 Task: Create a rule when custom fields attachments is set to a date Less than 1  hours from now by me.
Action: Mouse moved to (948, 236)
Screenshot: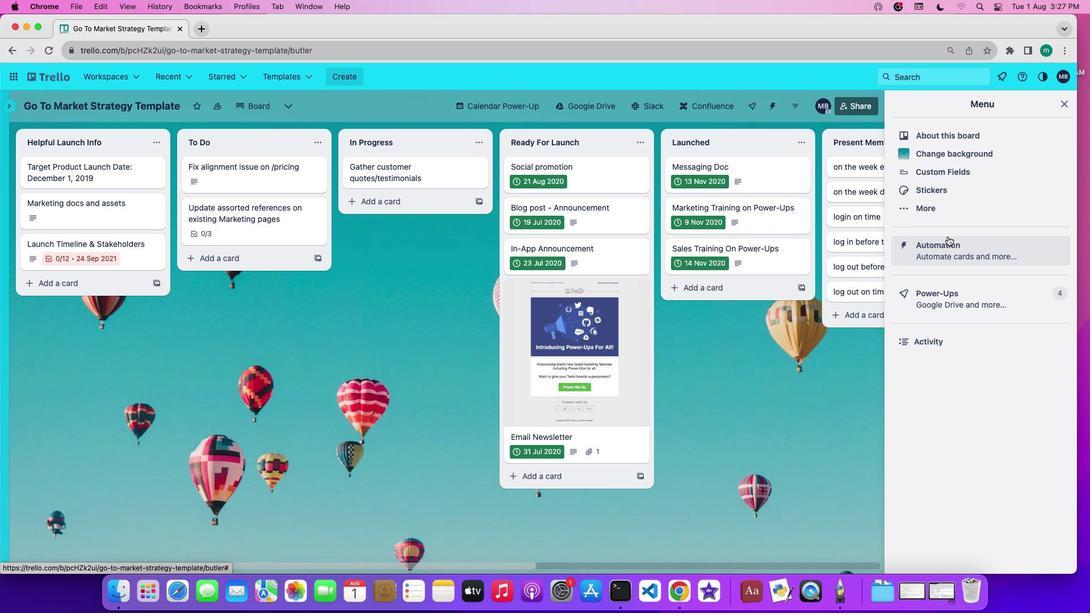 
Action: Mouse pressed left at (948, 236)
Screenshot: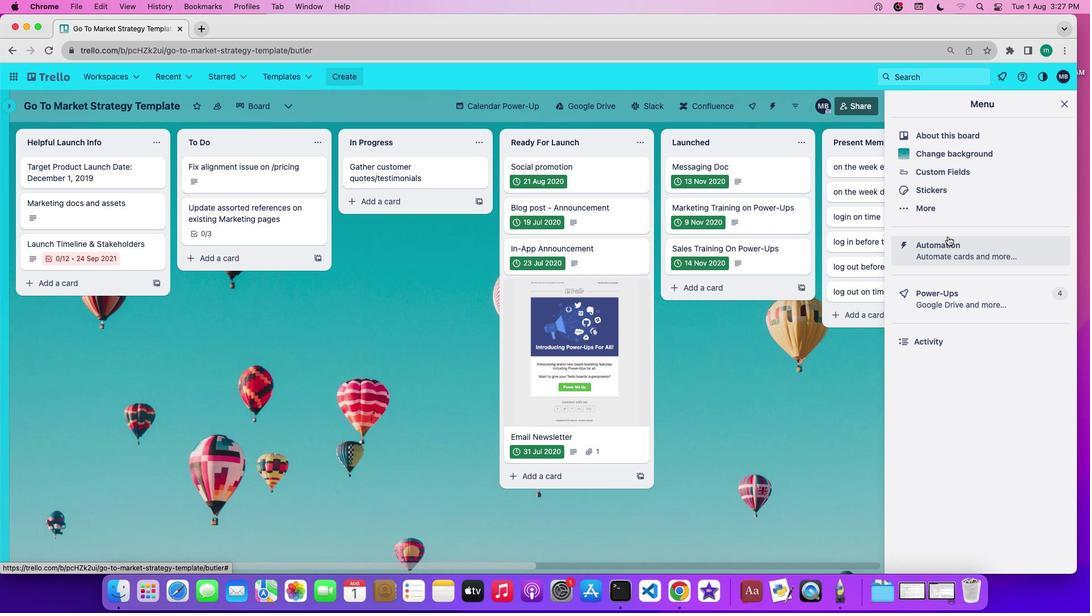 
Action: Mouse moved to (89, 201)
Screenshot: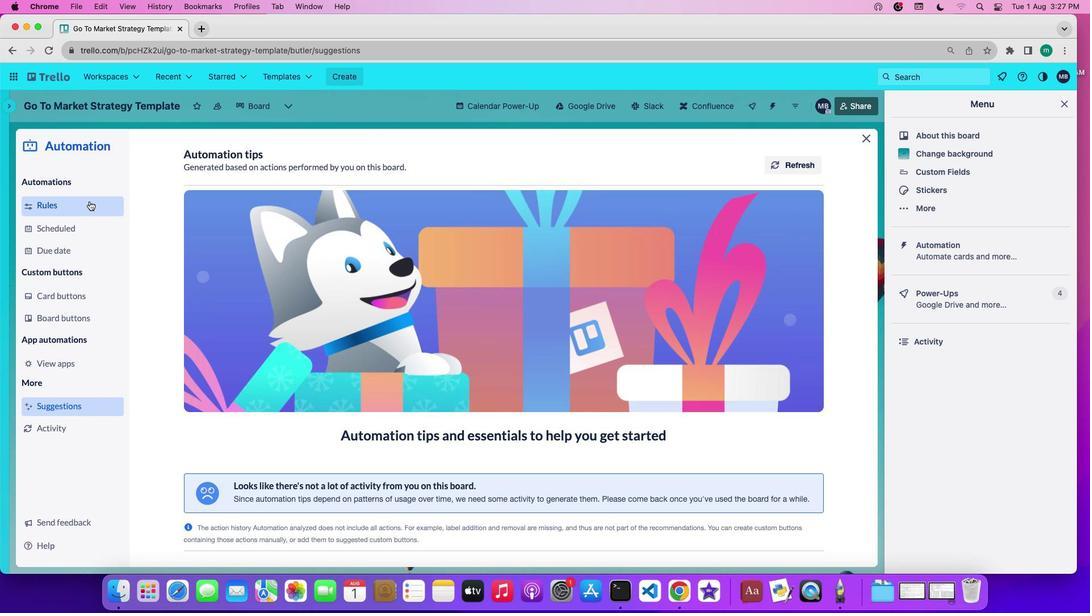 
Action: Mouse pressed left at (89, 201)
Screenshot: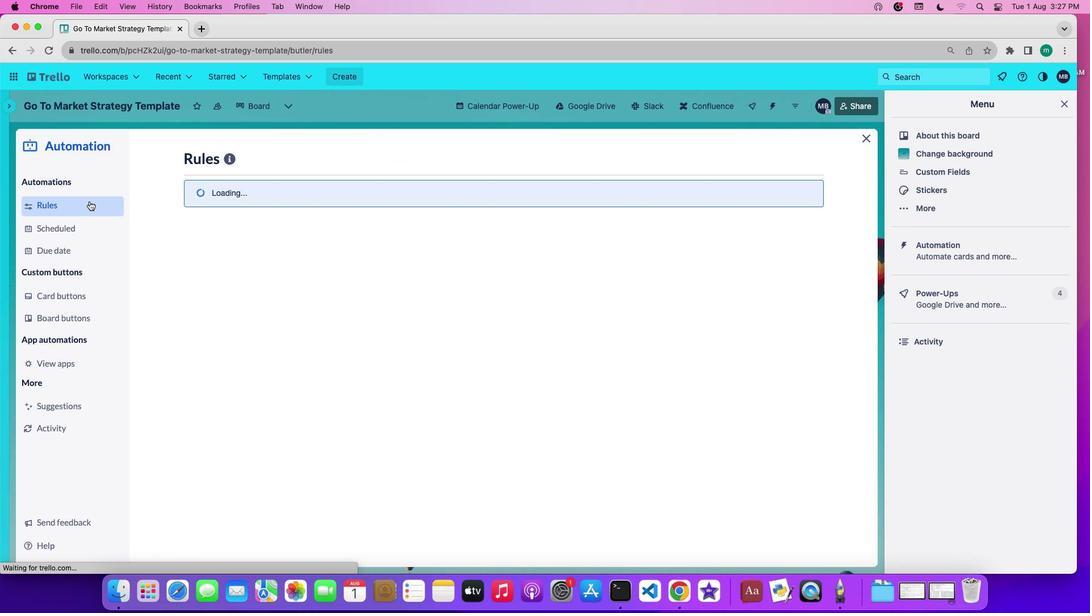 
Action: Mouse moved to (259, 415)
Screenshot: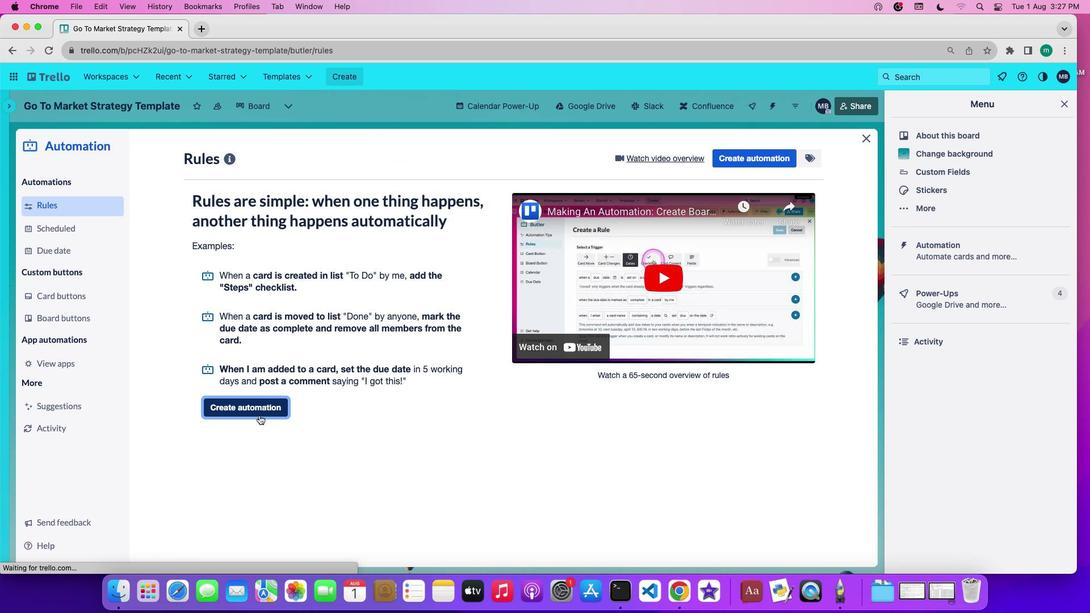 
Action: Mouse pressed left at (259, 415)
Screenshot: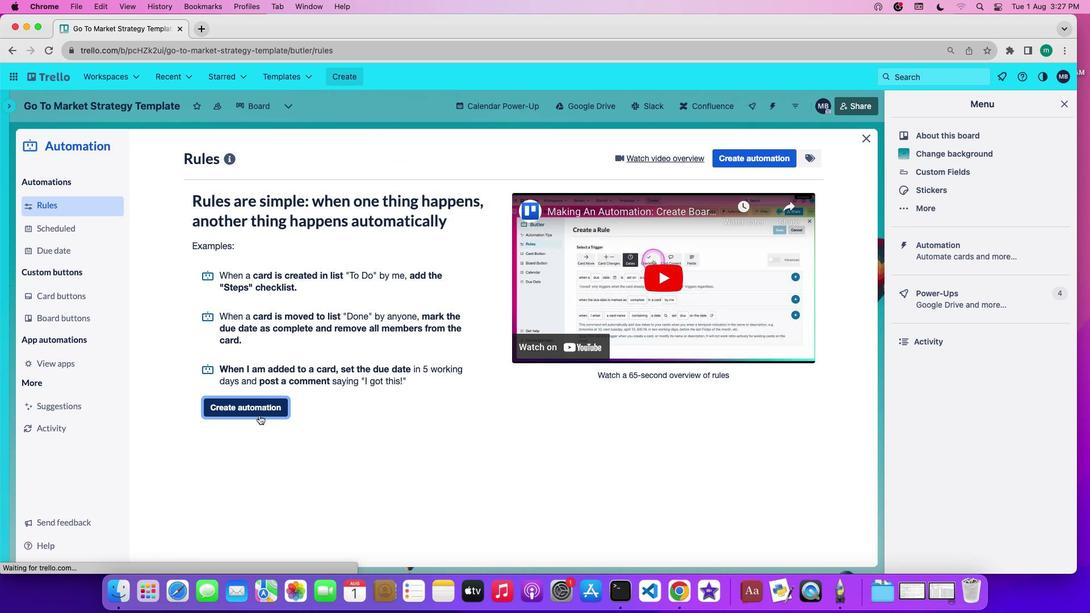 
Action: Mouse moved to (545, 264)
Screenshot: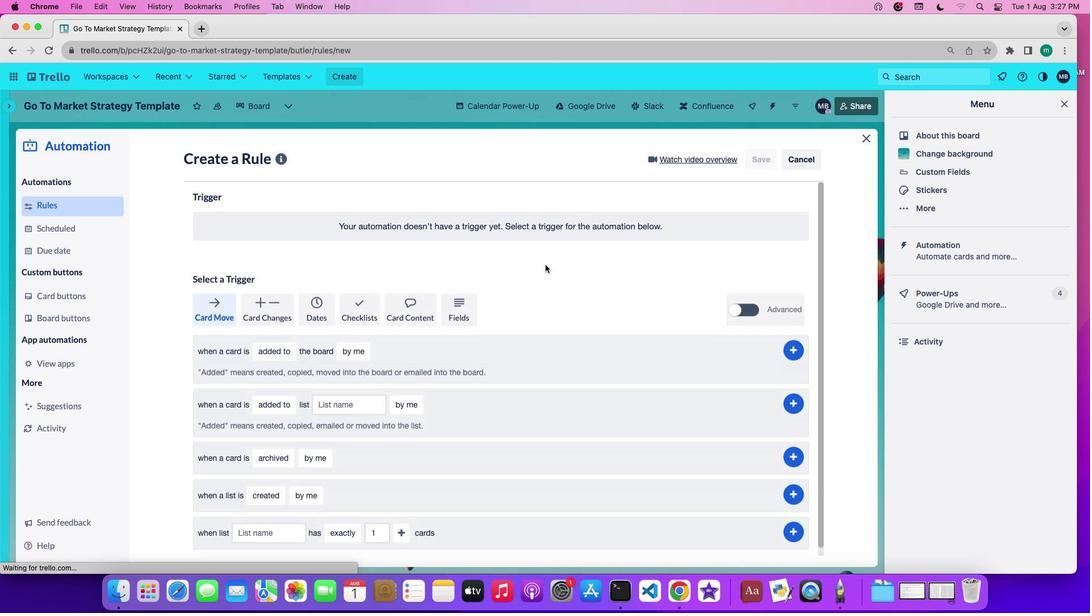 
Action: Mouse pressed left at (545, 264)
Screenshot: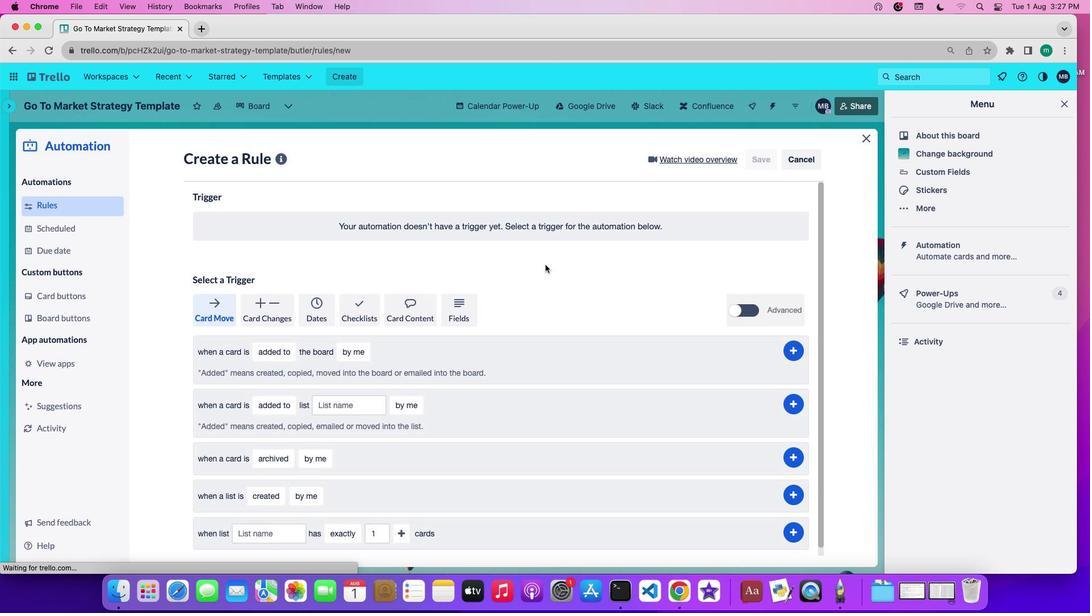 
Action: Mouse moved to (506, 341)
Screenshot: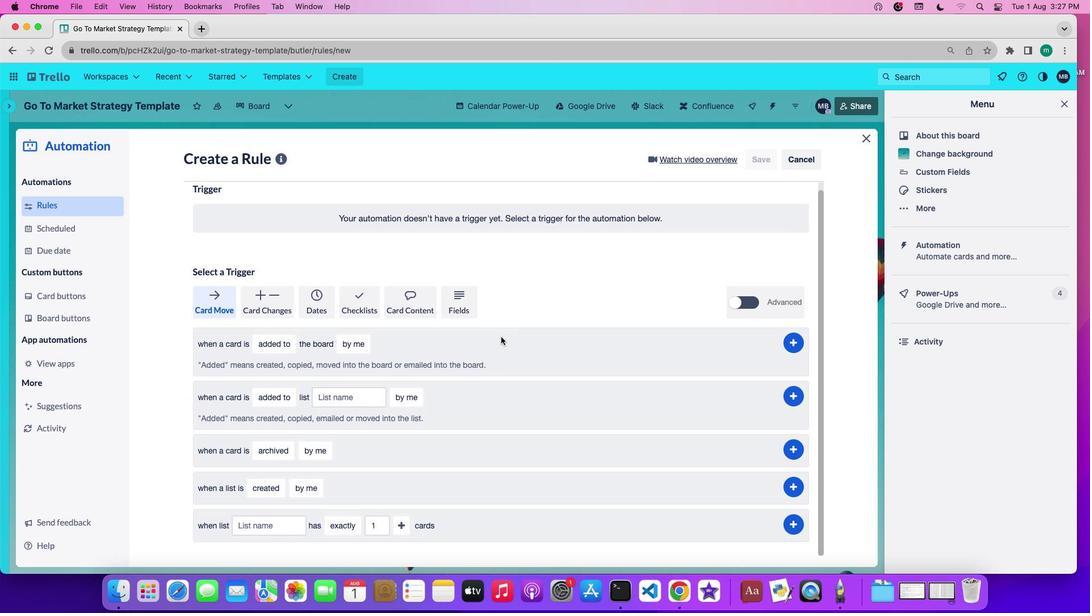 
Action: Mouse scrolled (506, 341) with delta (0, 0)
Screenshot: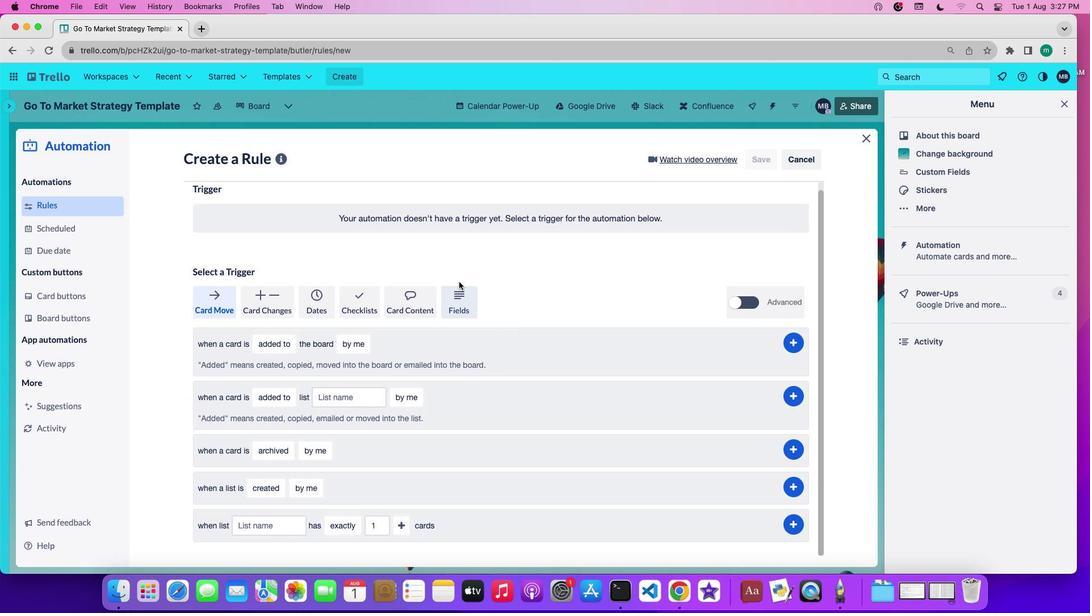 
Action: Mouse scrolled (506, 341) with delta (0, 0)
Screenshot: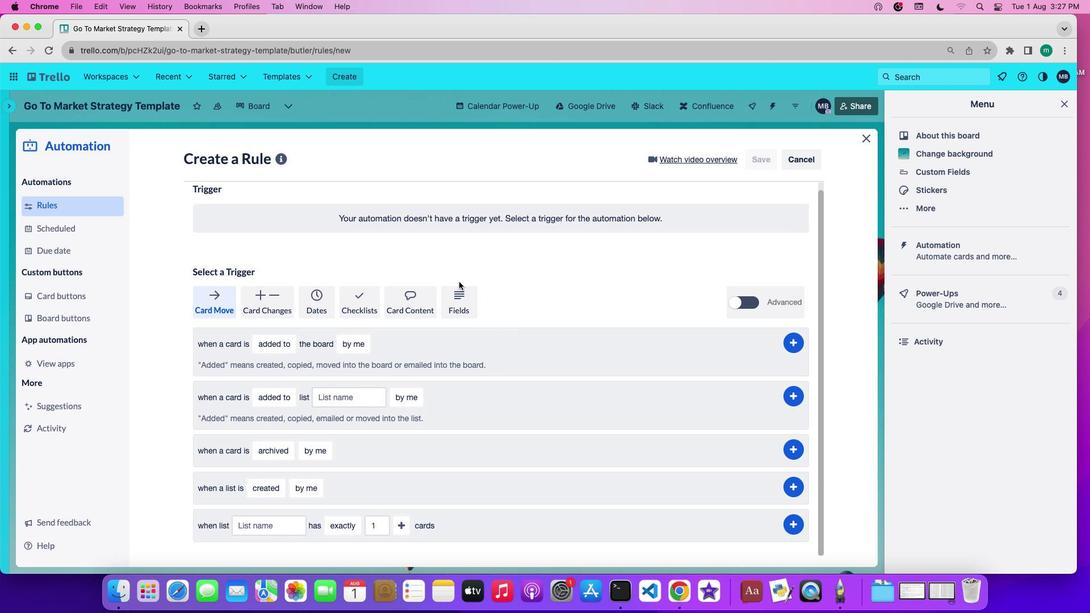 
Action: Mouse scrolled (506, 341) with delta (0, 0)
Screenshot: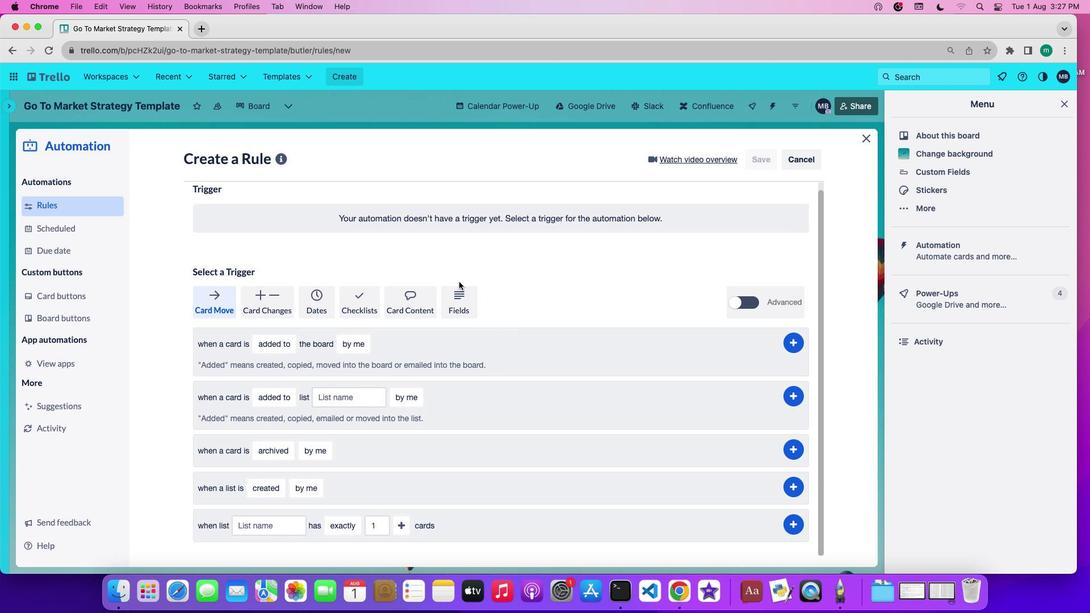 
Action: Mouse moved to (459, 282)
Screenshot: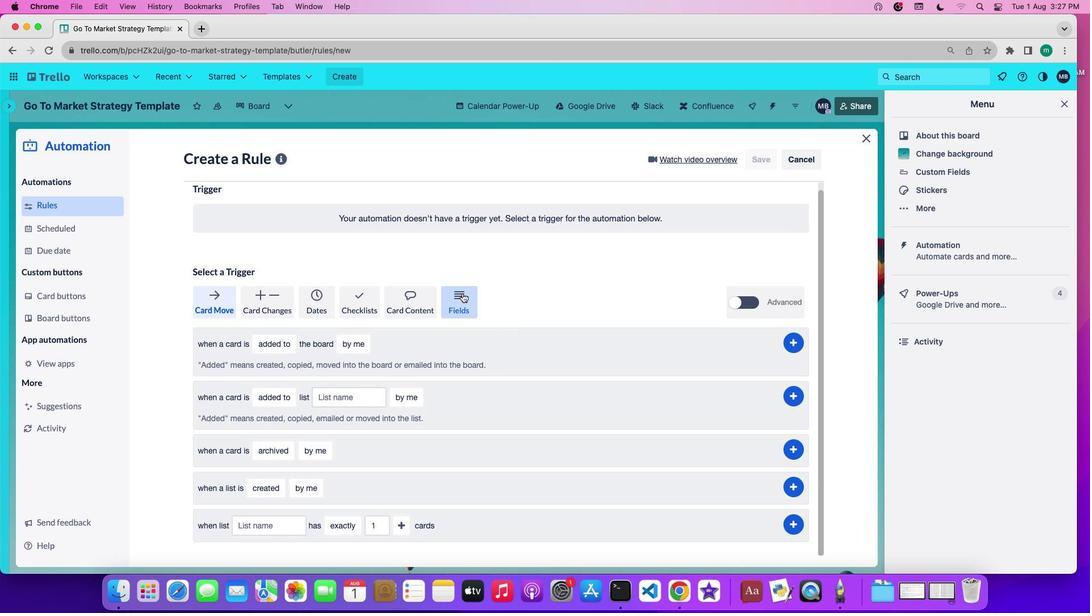 
Action: Mouse pressed left at (459, 282)
Screenshot: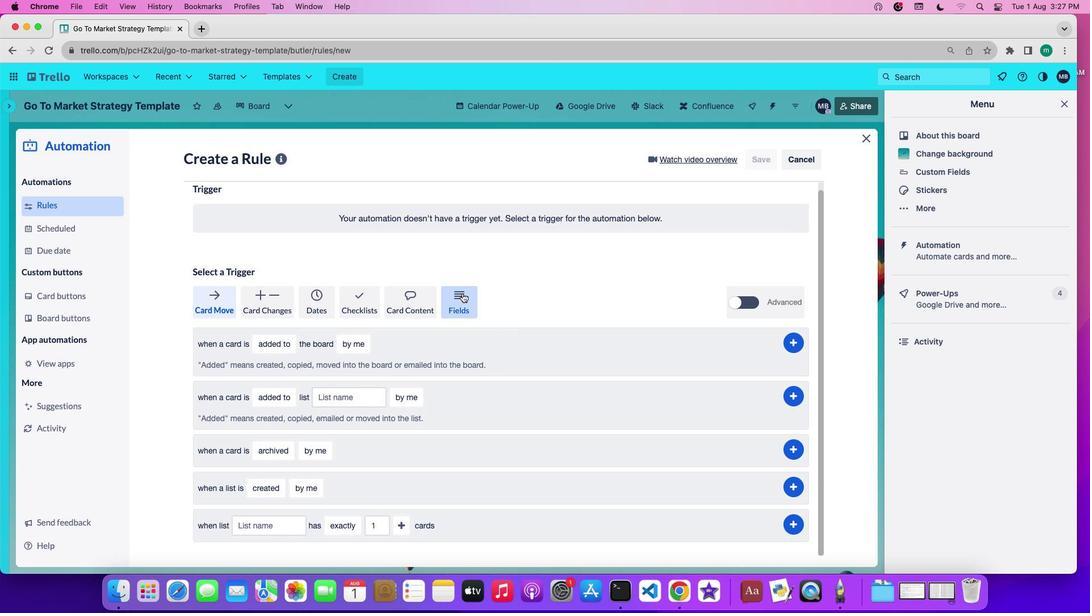 
Action: Mouse moved to (462, 293)
Screenshot: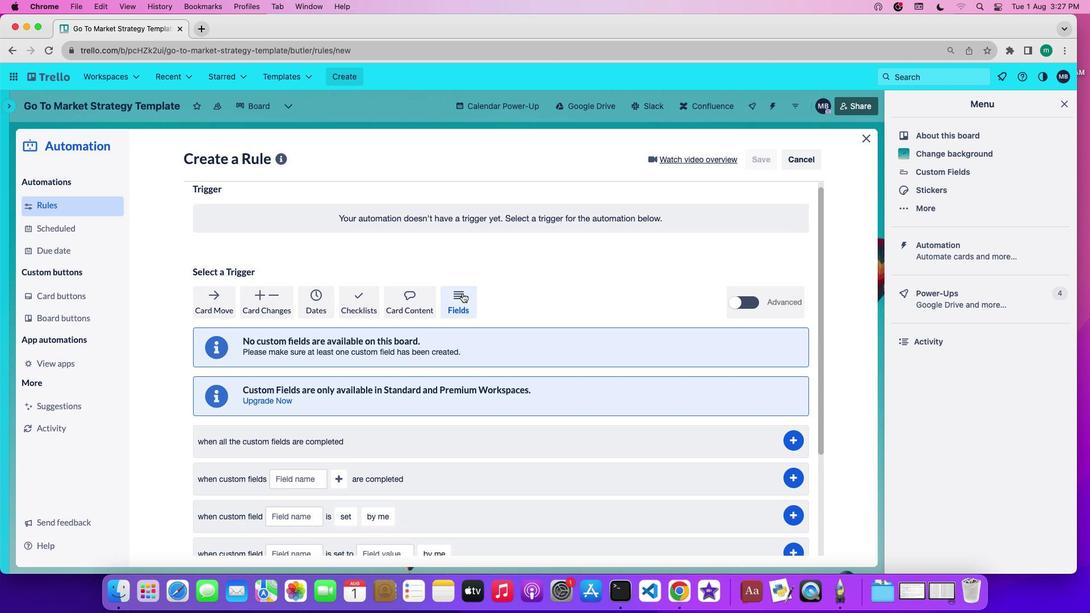 
Action: Mouse pressed left at (462, 293)
Screenshot: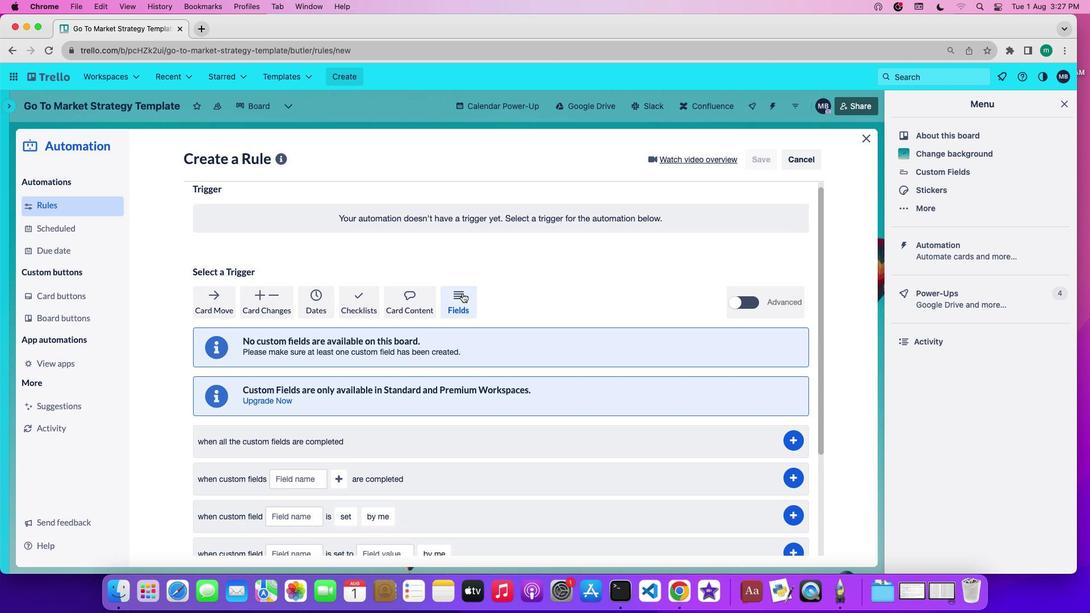 
Action: Mouse moved to (463, 297)
Screenshot: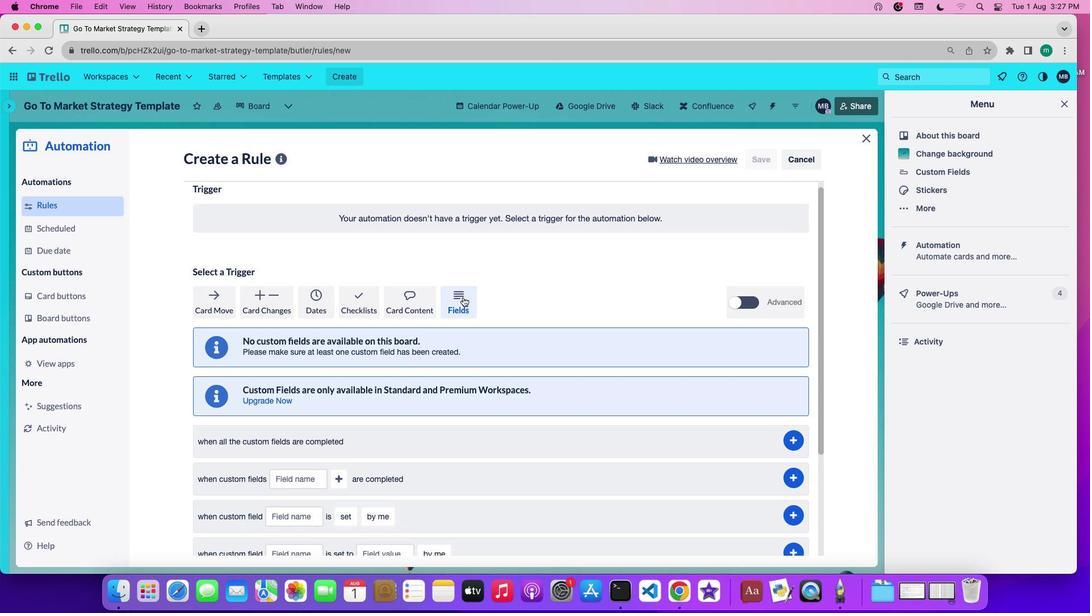
Action: Mouse pressed left at (463, 297)
Screenshot: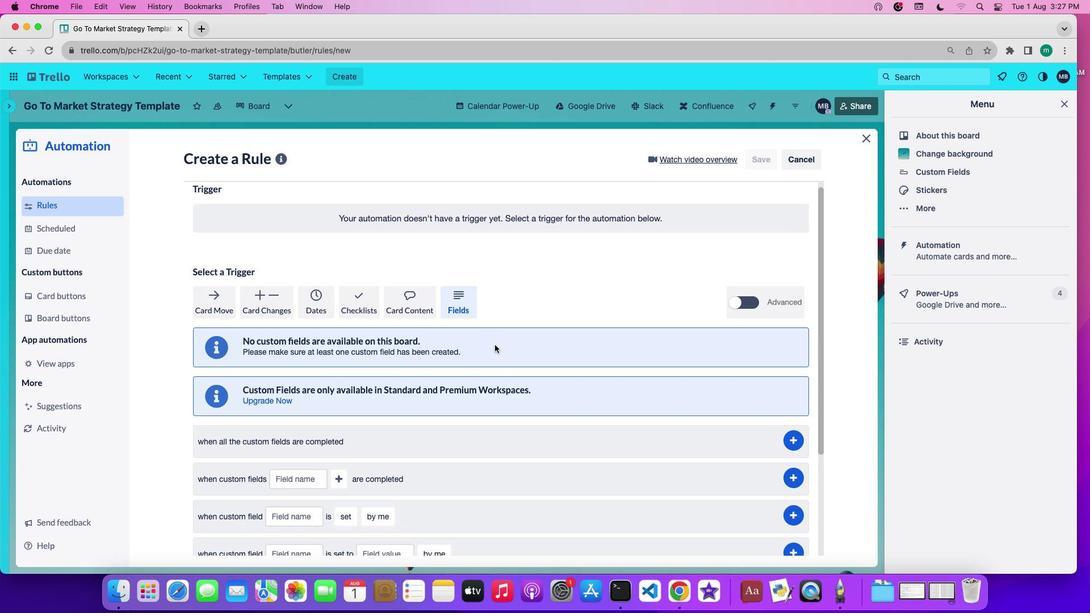 
Action: Mouse moved to (498, 364)
Screenshot: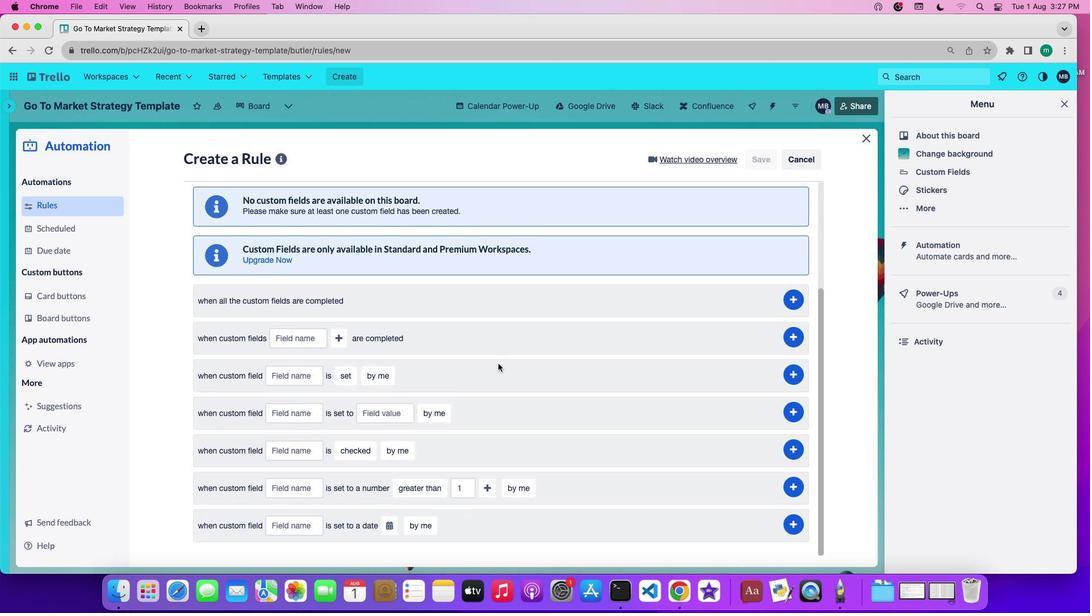 
Action: Mouse scrolled (498, 364) with delta (0, 0)
Screenshot: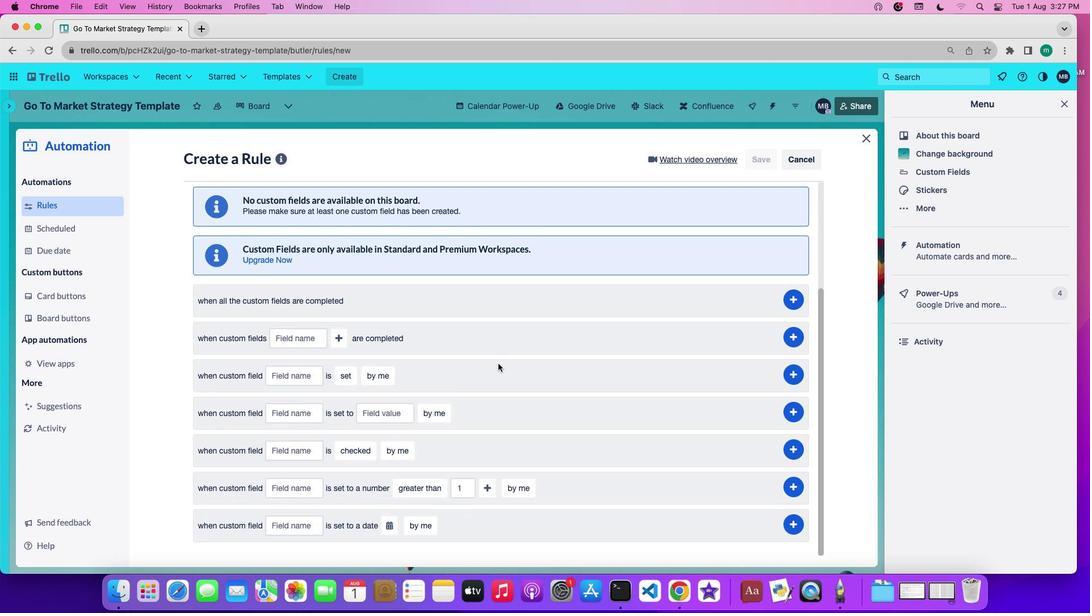 
Action: Mouse scrolled (498, 364) with delta (0, 0)
Screenshot: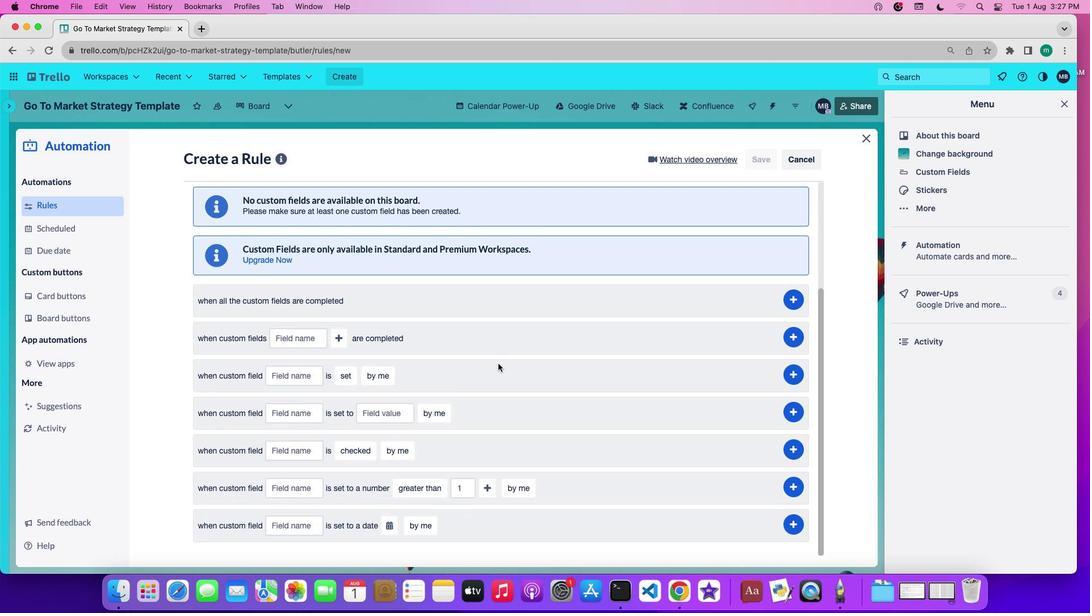 
Action: Mouse scrolled (498, 364) with delta (0, -1)
Screenshot: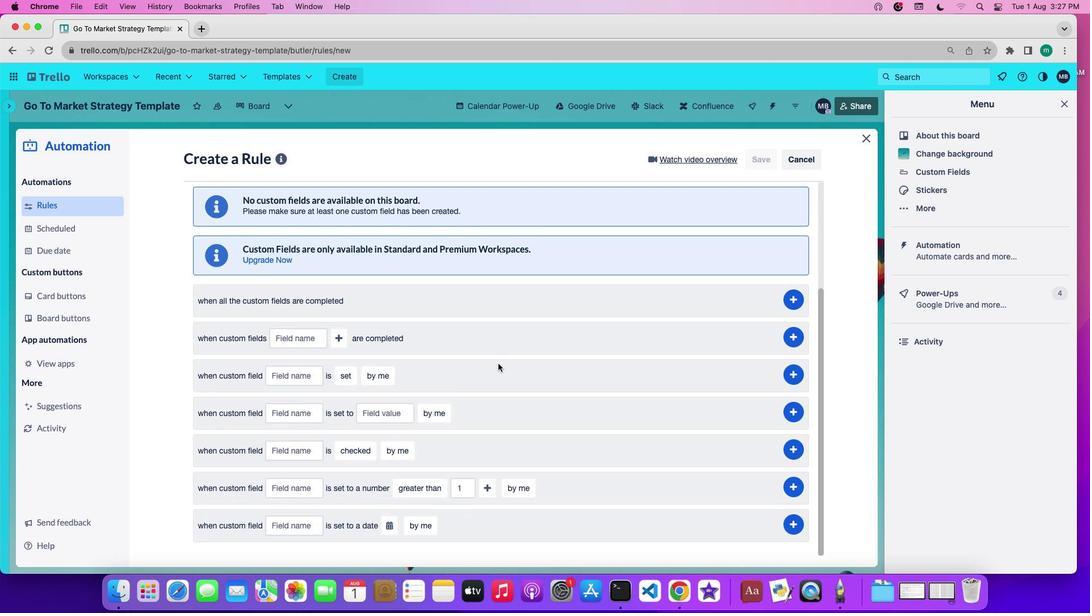 
Action: Mouse scrolled (498, 364) with delta (0, -2)
Screenshot: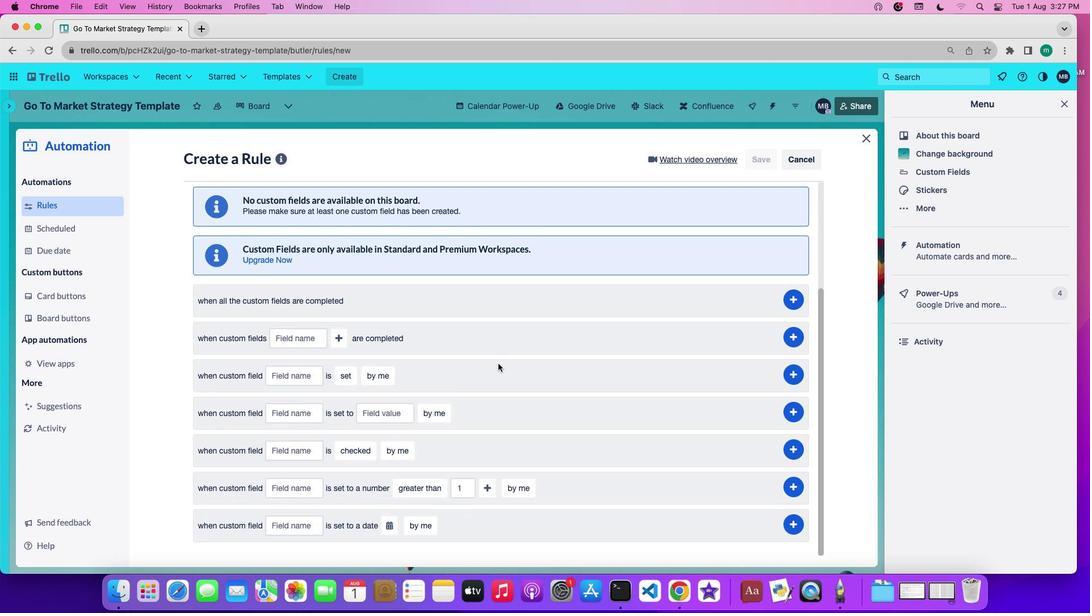 
Action: Mouse scrolled (498, 364) with delta (0, -2)
Screenshot: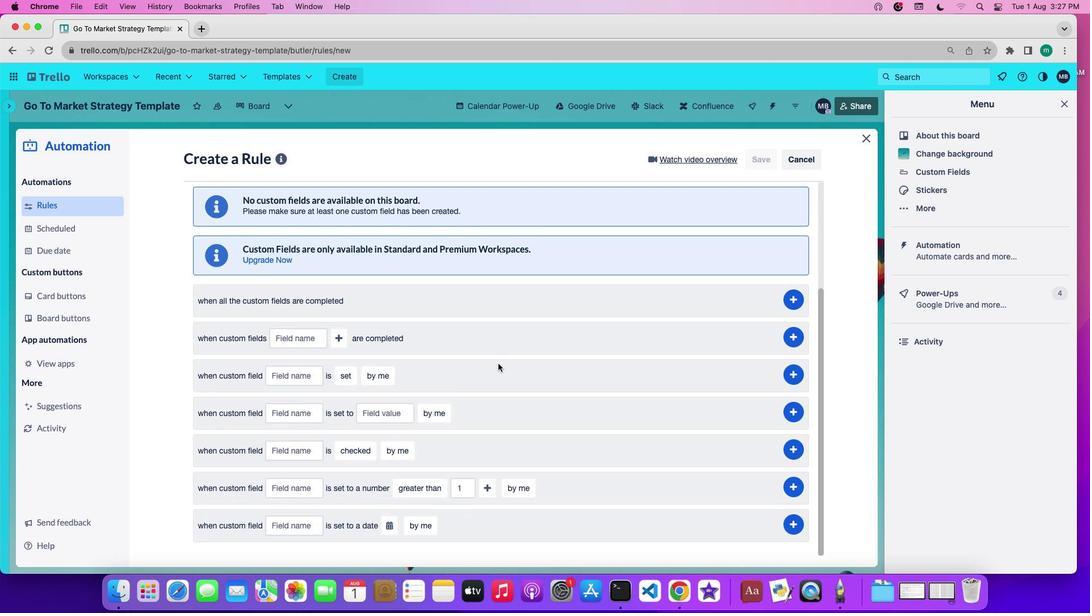 
Action: Mouse scrolled (498, 364) with delta (0, 0)
Screenshot: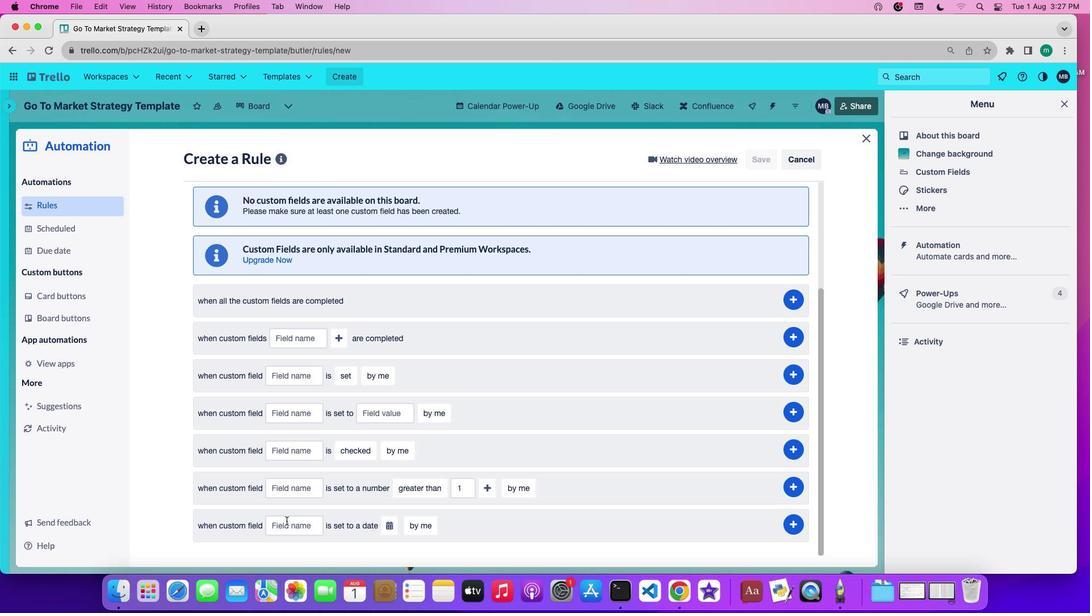
Action: Mouse scrolled (498, 364) with delta (0, 0)
Screenshot: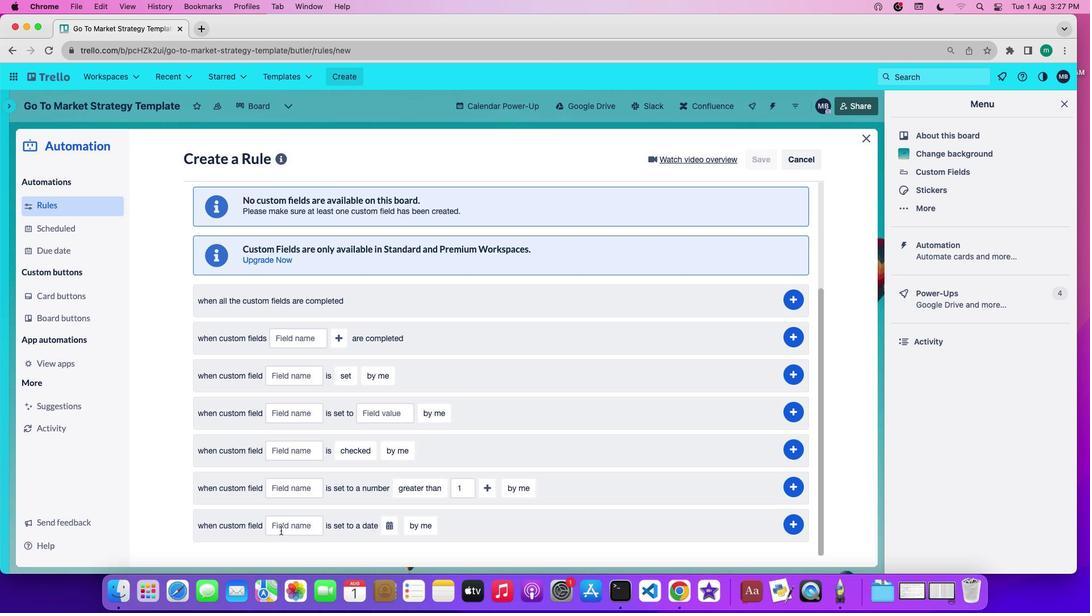 
Action: Mouse scrolled (498, 364) with delta (0, -1)
Screenshot: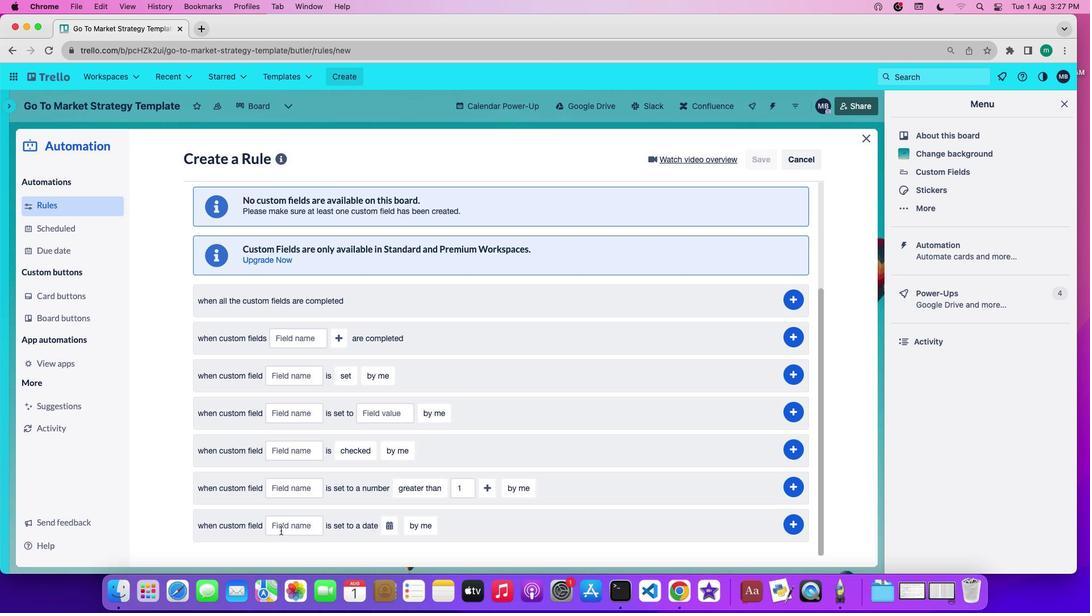 
Action: Mouse scrolled (498, 364) with delta (0, -2)
Screenshot: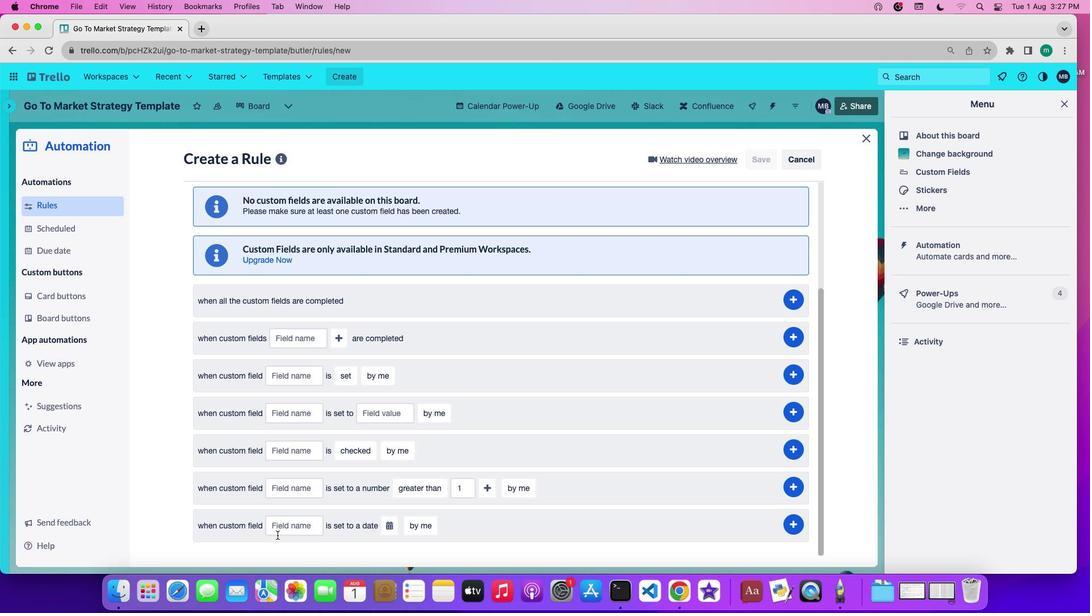 
Action: Mouse moved to (282, 532)
Screenshot: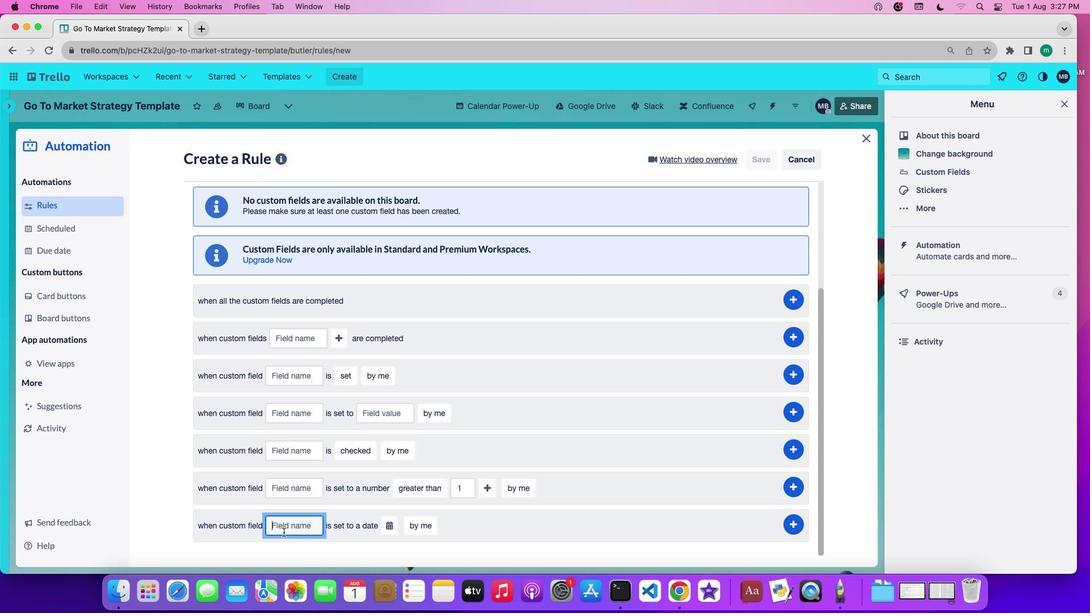 
Action: Mouse pressed left at (282, 532)
Screenshot: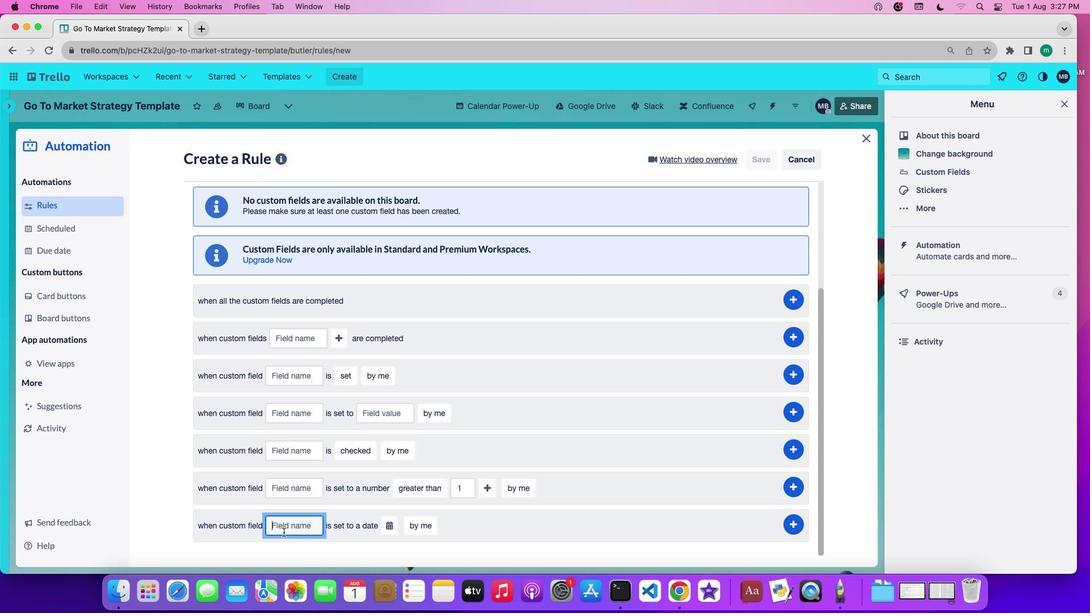 
Action: Mouse moved to (284, 532)
Screenshot: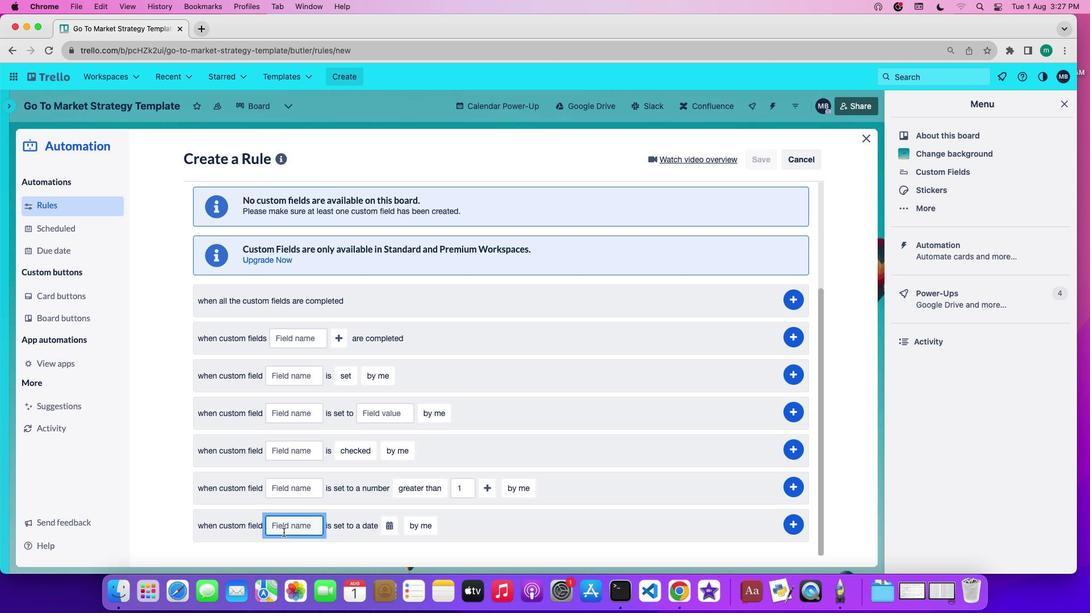 
Action: Key pressed 'a''t''t''a''c''h''m''e''n''t''s'
Screenshot: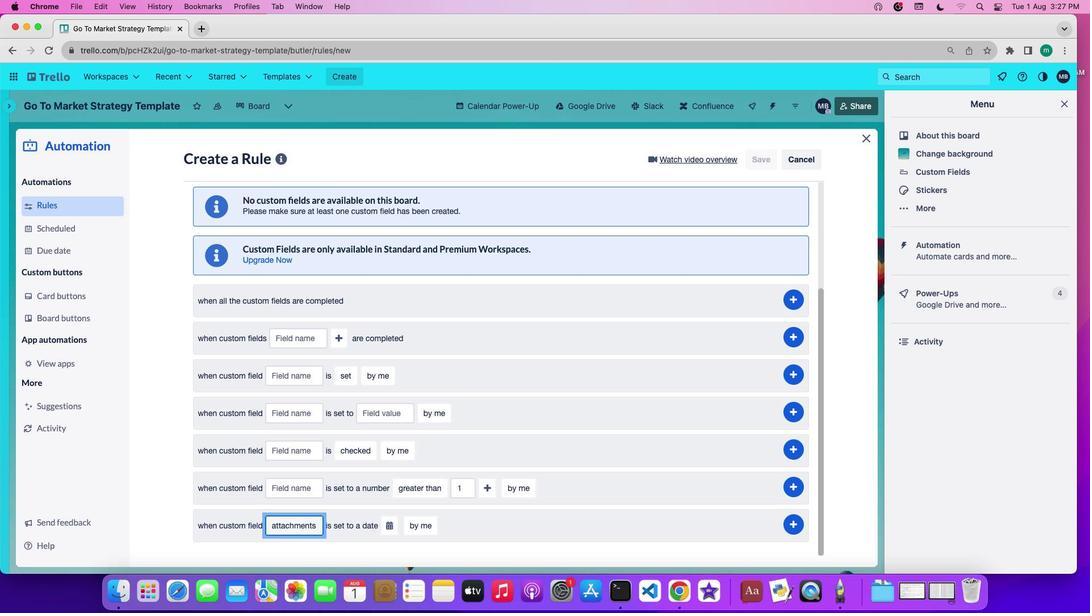 
Action: Mouse moved to (384, 528)
Screenshot: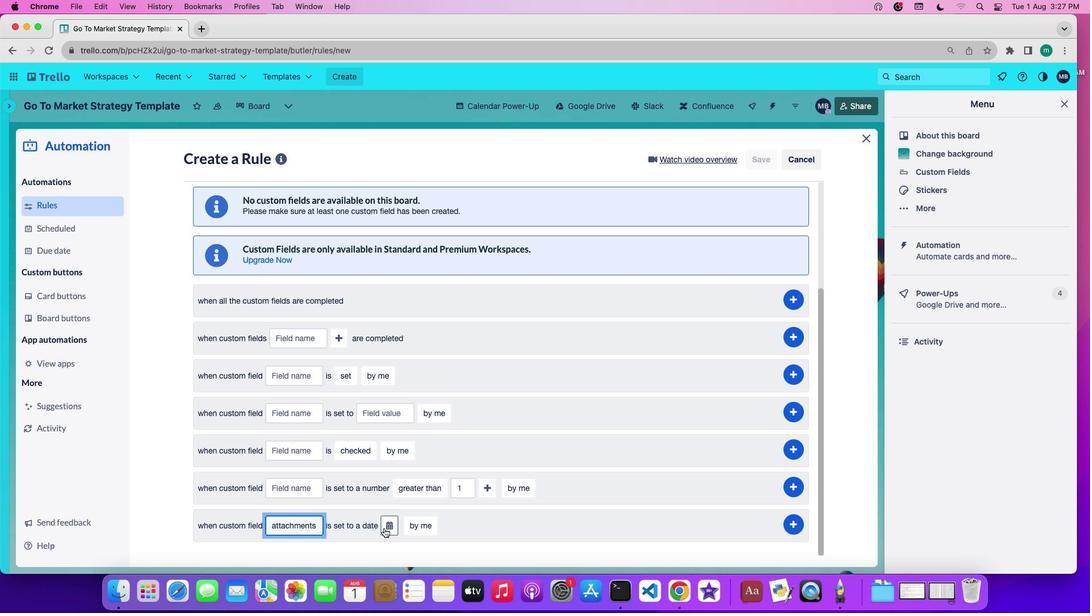 
Action: Mouse pressed left at (384, 528)
Screenshot: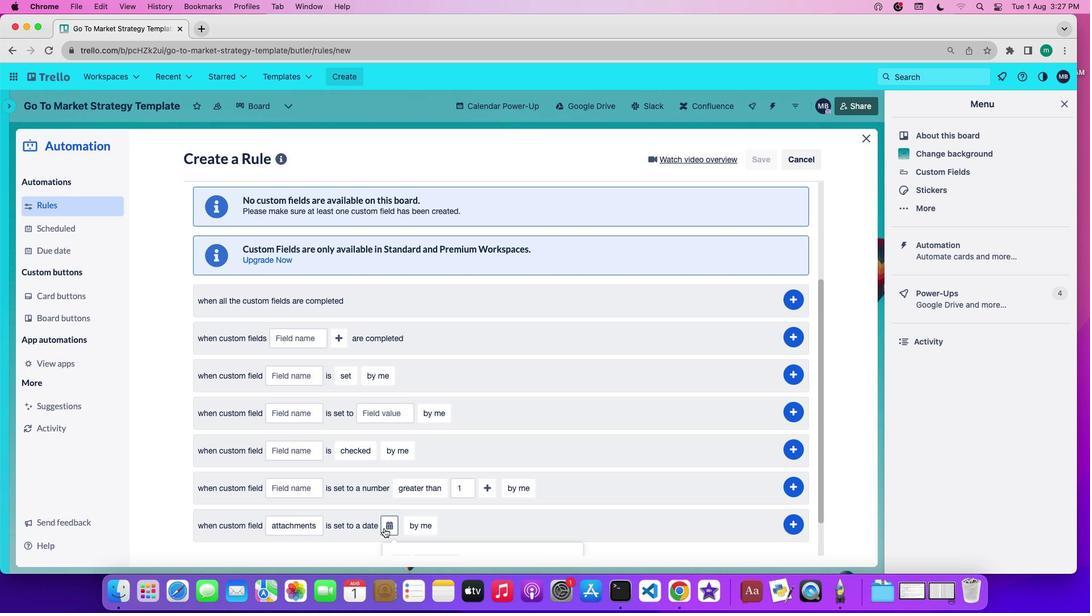 
Action: Mouse moved to (394, 526)
Screenshot: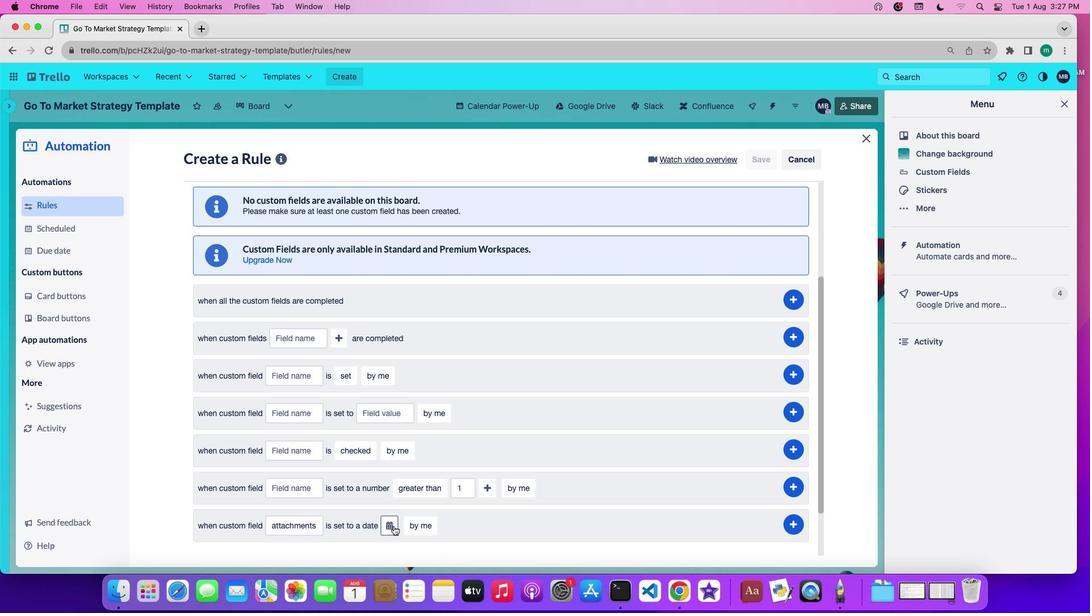 
Action: Mouse pressed left at (394, 526)
Screenshot: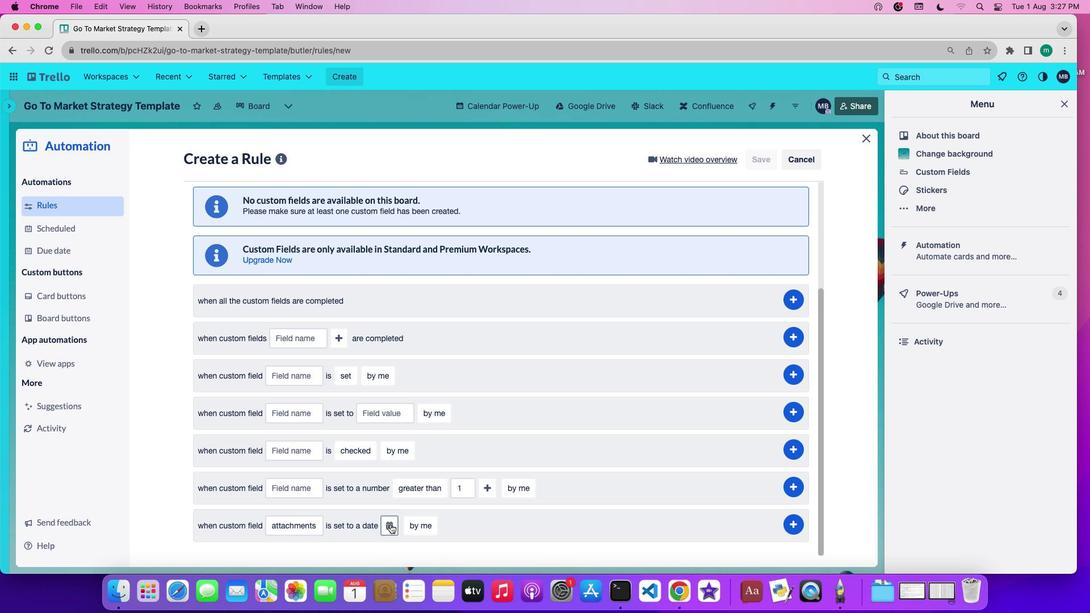 
Action: Mouse moved to (390, 522)
Screenshot: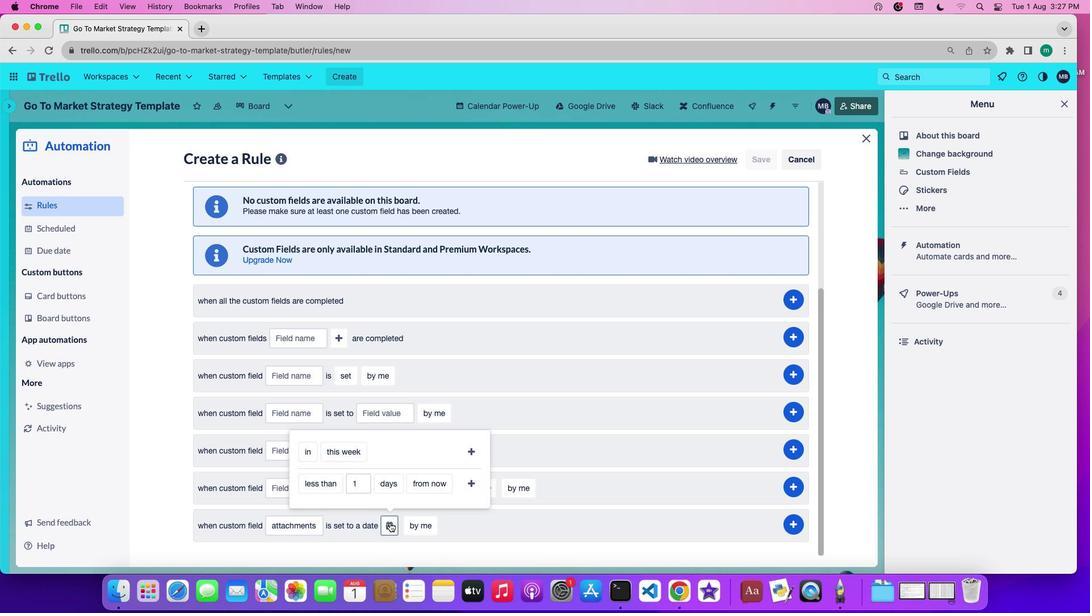 
Action: Mouse pressed left at (390, 522)
Screenshot: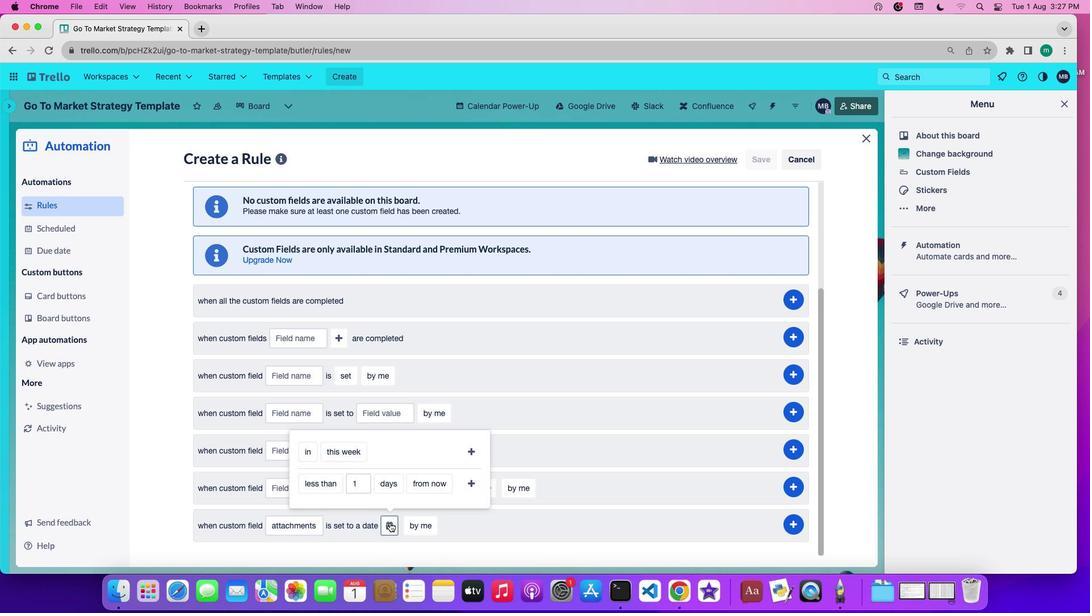 
Action: Mouse moved to (322, 407)
Screenshot: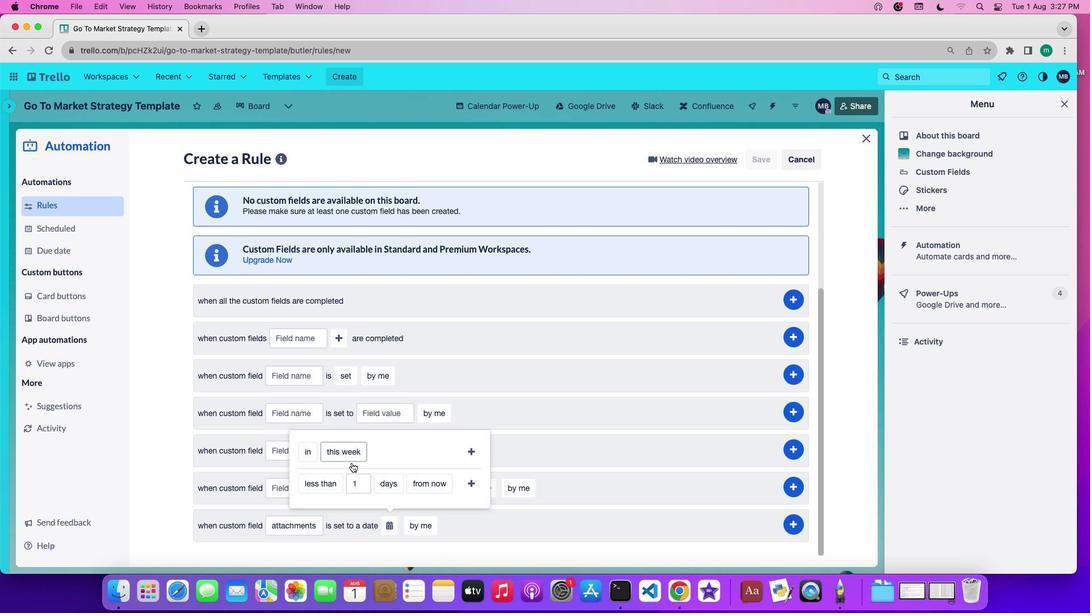 
Action: Mouse pressed left at (322, 407)
Screenshot: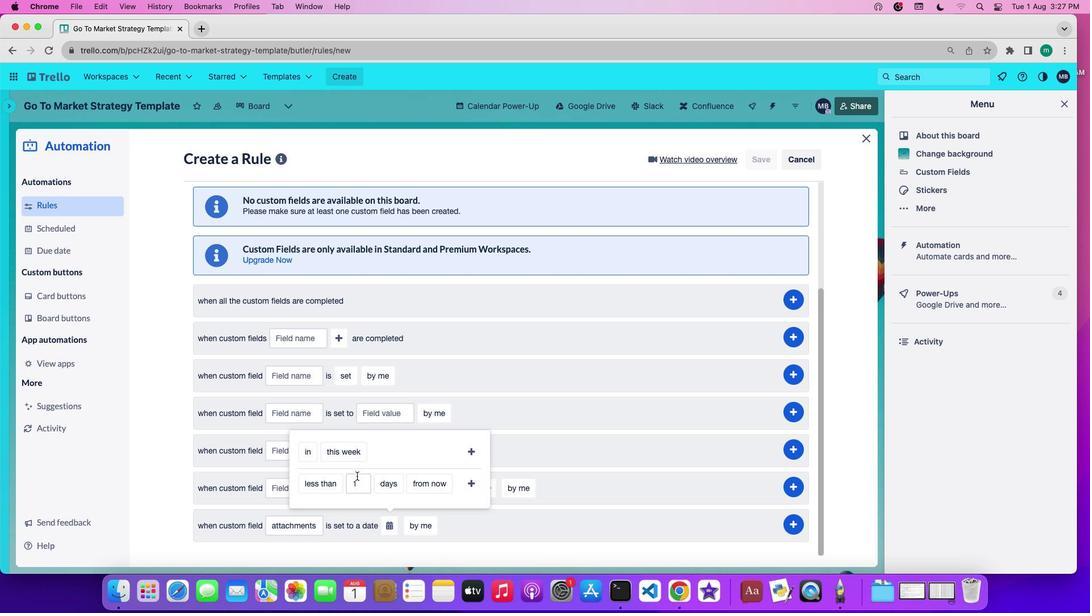 
Action: Mouse moved to (386, 482)
Screenshot: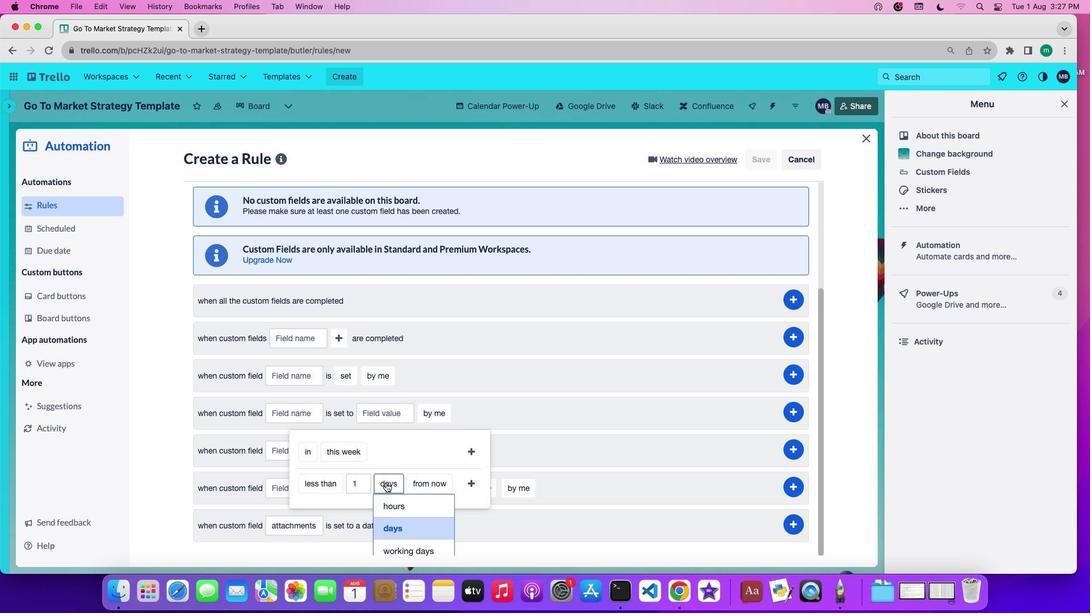 
Action: Mouse pressed left at (386, 482)
Screenshot: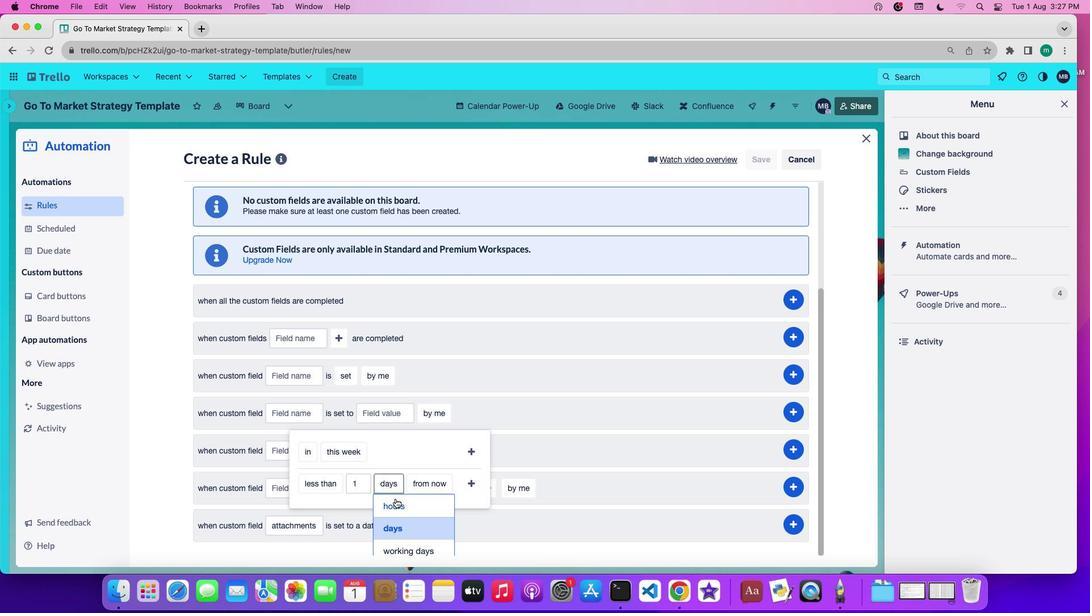 
Action: Mouse moved to (395, 501)
Screenshot: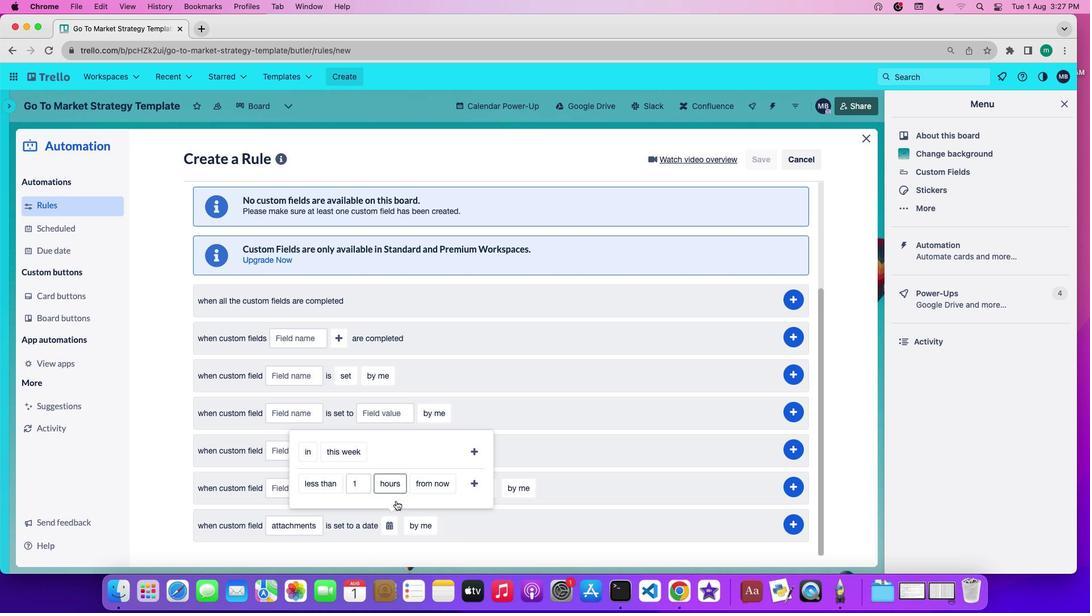 
Action: Mouse pressed left at (395, 501)
Screenshot: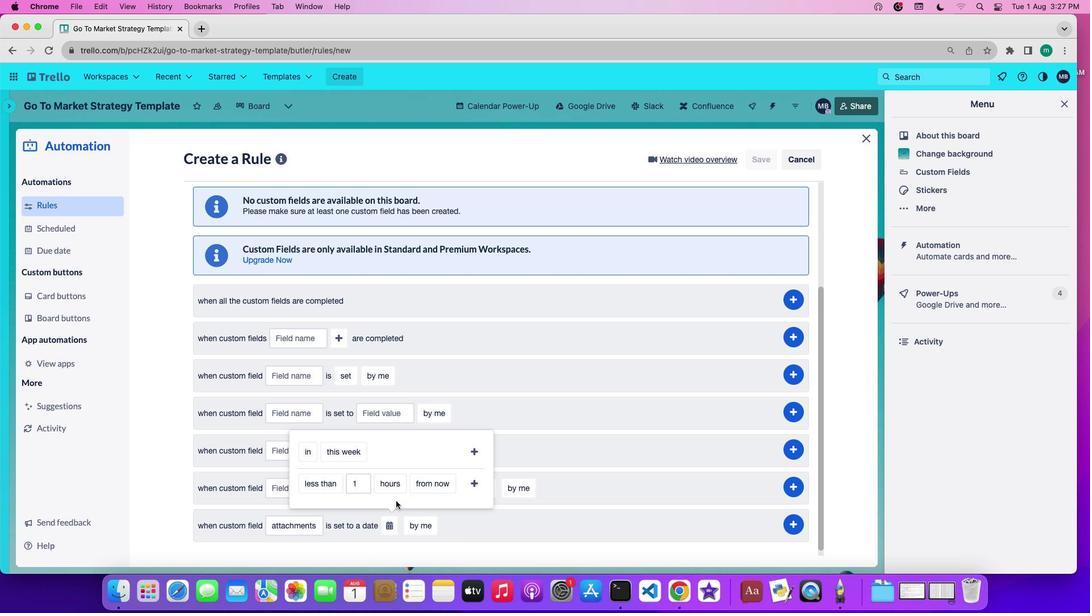 
Action: Mouse moved to (422, 489)
Screenshot: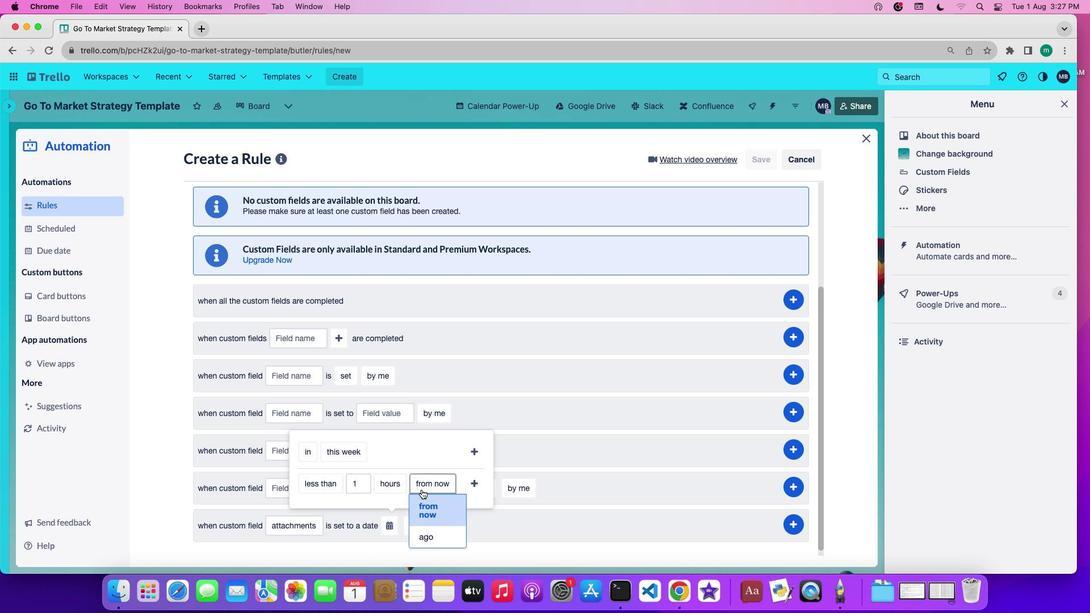 
Action: Mouse pressed left at (422, 489)
Screenshot: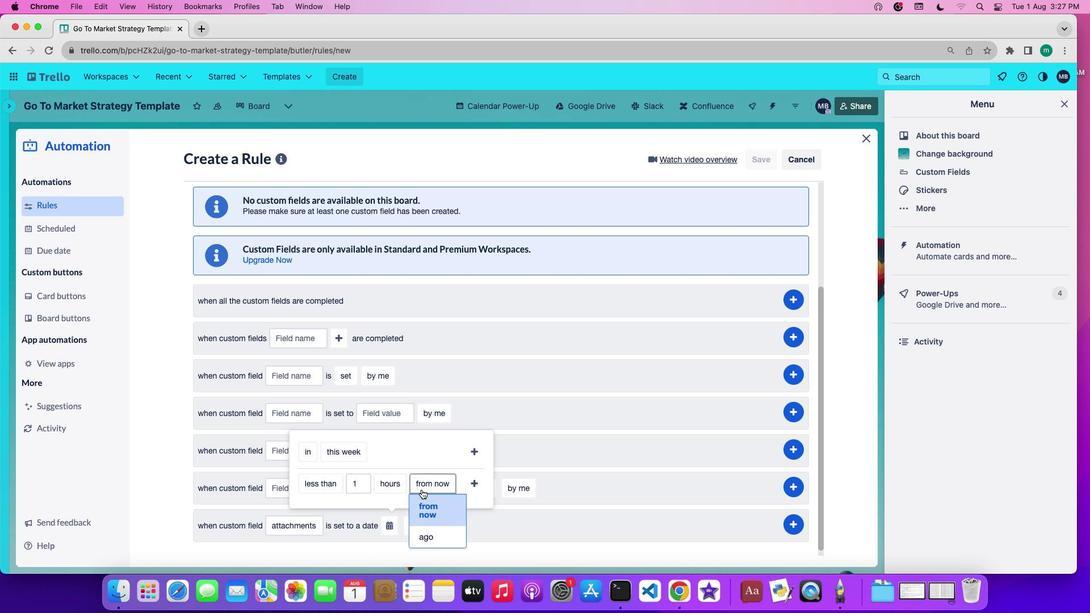 
Action: Mouse moved to (434, 510)
Screenshot: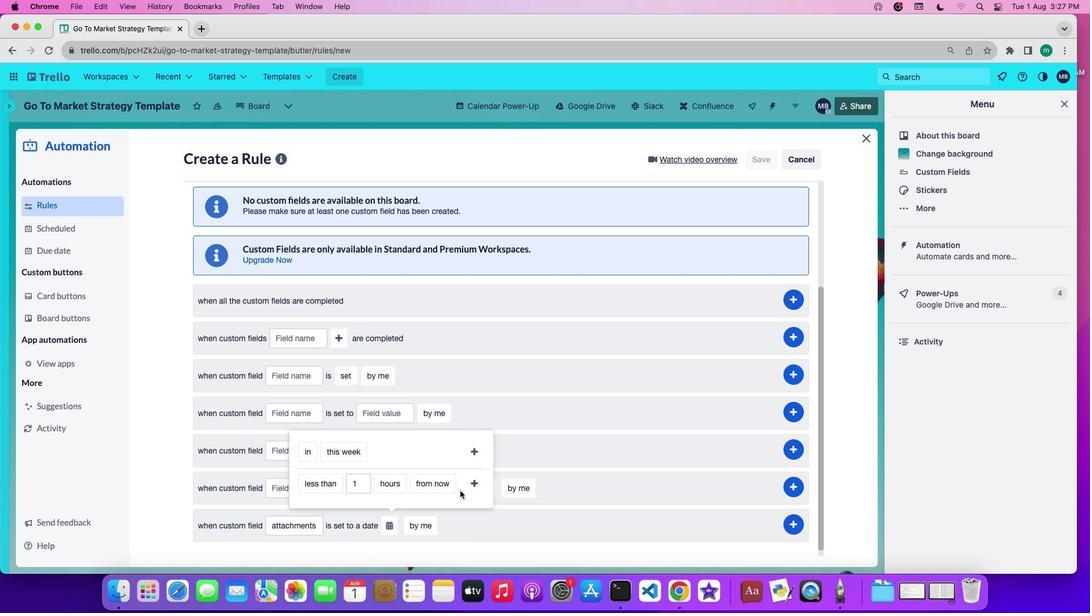 
Action: Mouse pressed left at (434, 510)
Screenshot: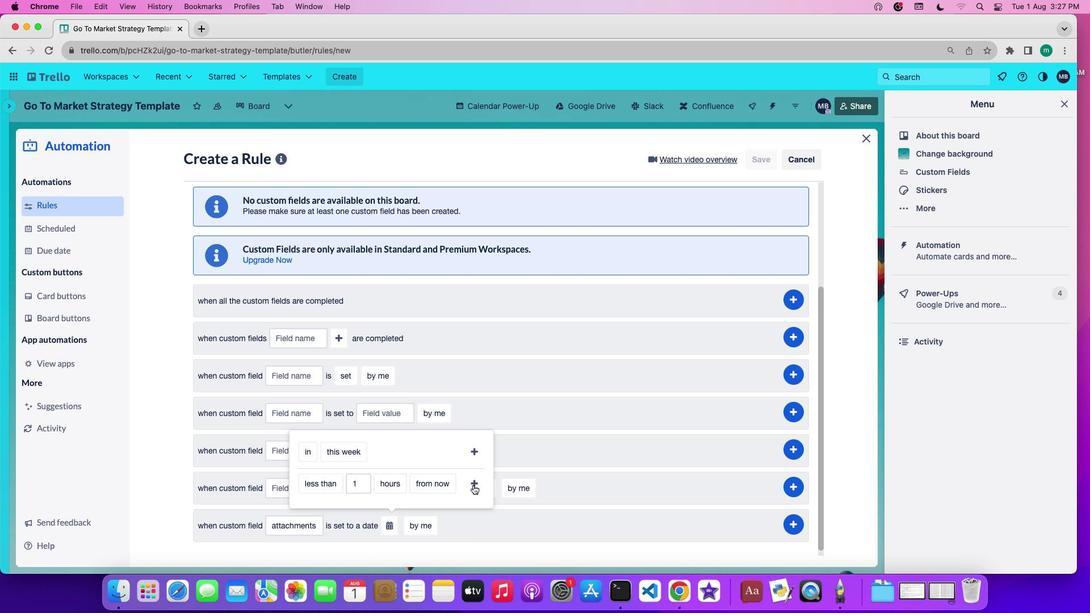 
Action: Mouse moved to (478, 480)
Screenshot: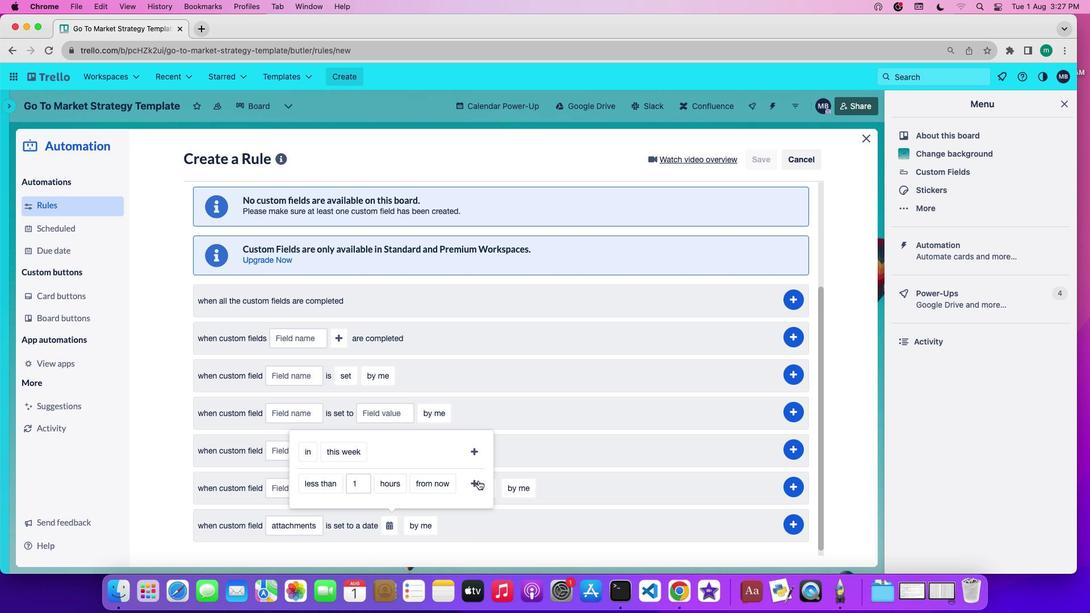 
Action: Mouse pressed left at (478, 480)
Screenshot: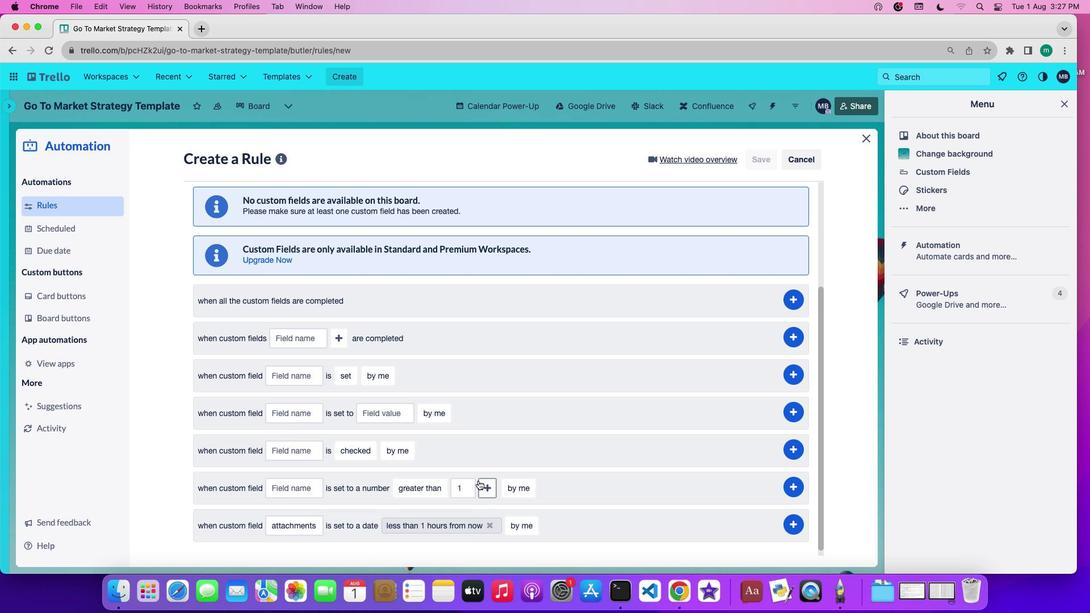 
Action: Mouse moved to (512, 524)
Screenshot: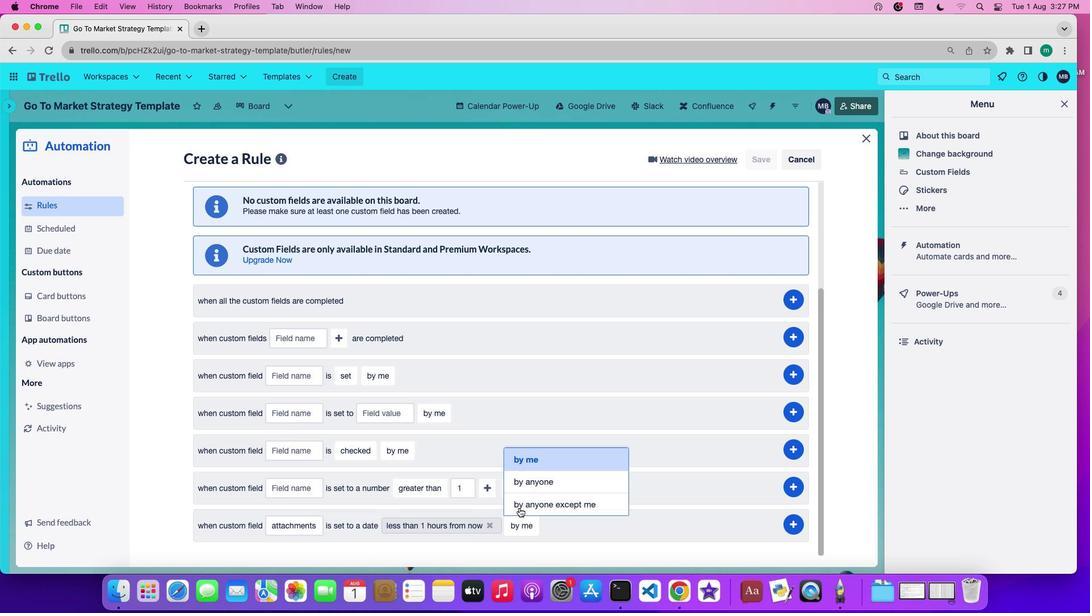 
Action: Mouse pressed left at (512, 524)
Screenshot: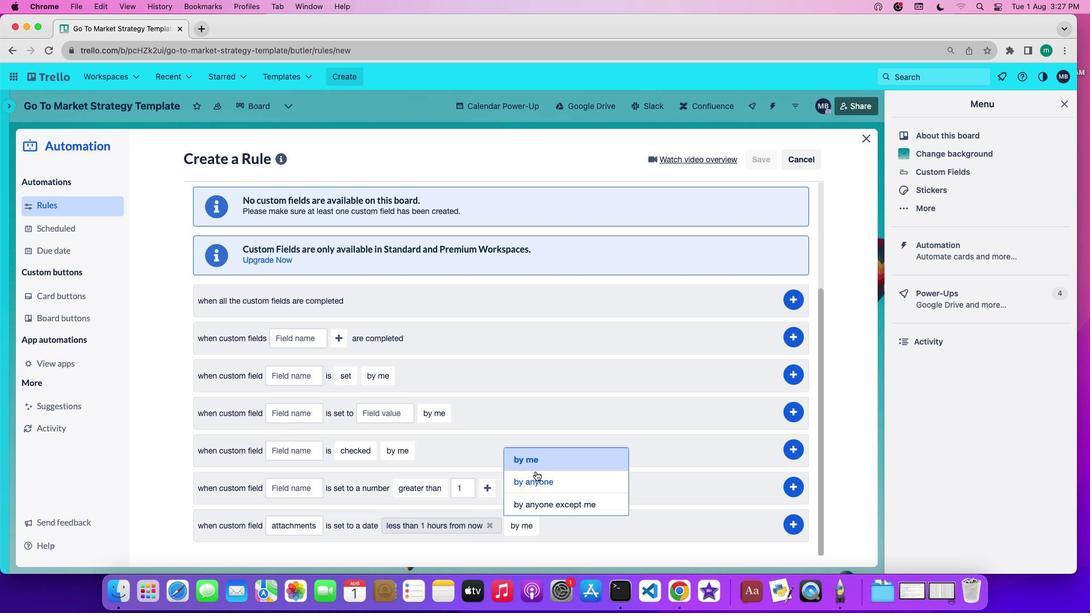 
Action: Mouse moved to (540, 459)
Screenshot: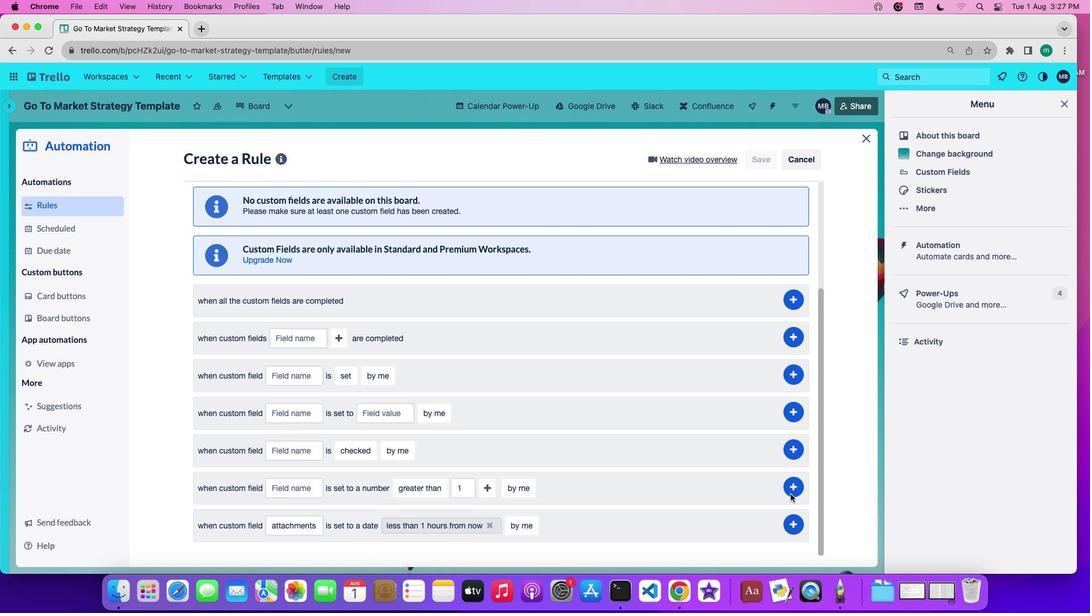 
Action: Mouse pressed left at (540, 459)
Screenshot: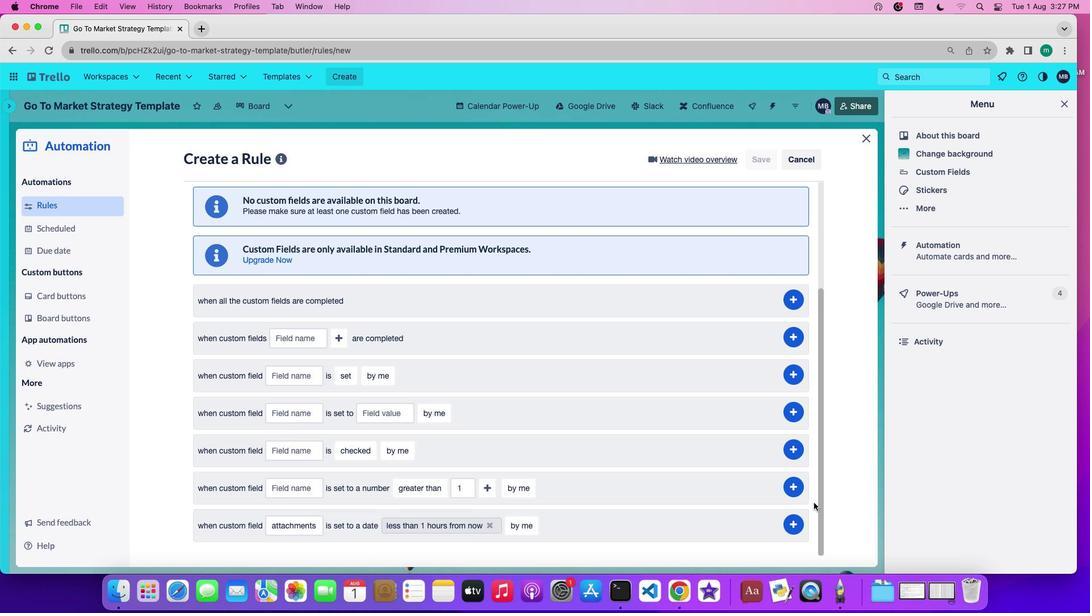 
Action: Mouse moved to (791, 523)
Screenshot: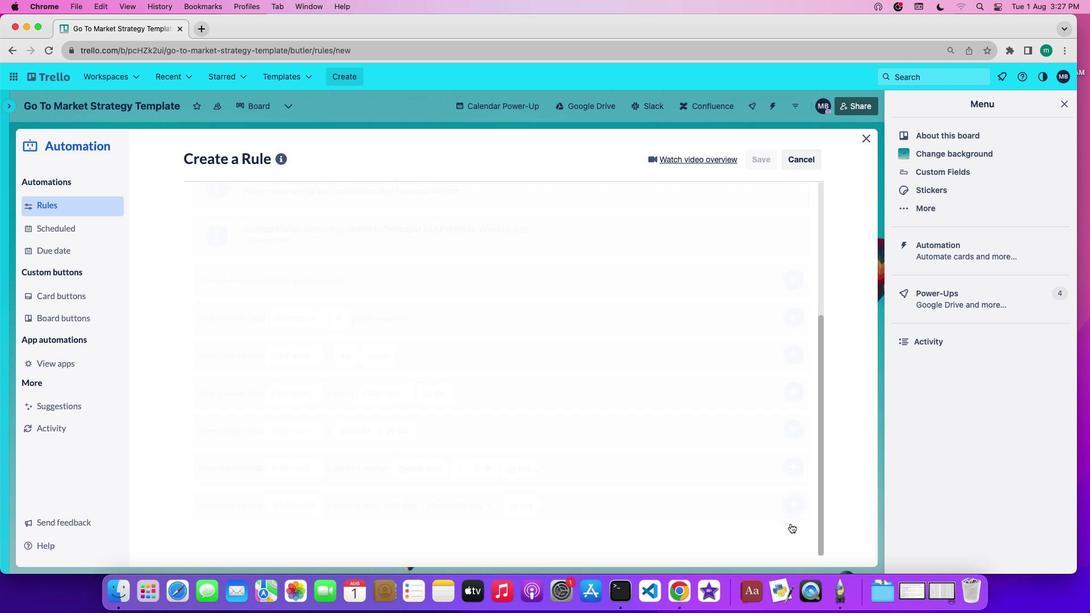 
Action: Mouse pressed left at (791, 523)
Screenshot: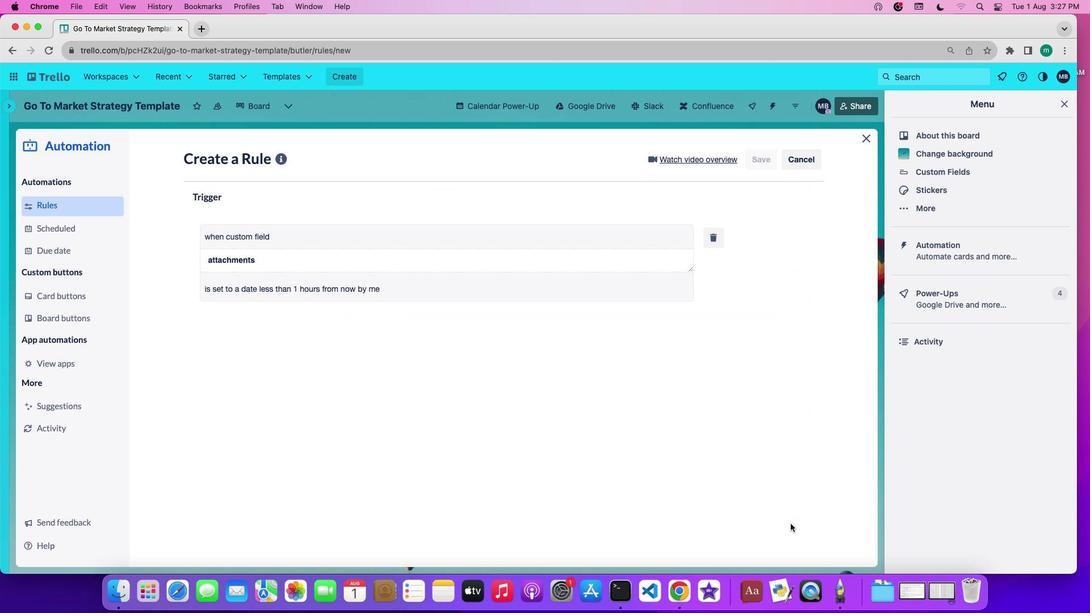 
